 Task: Add Attachment from Google Drive to Card Card0000000231 in Board Board0000000058 in Workspace WS0000000020 in Trello. Add Cover Orange to Card Card0000000231 in Board Board0000000058 in Workspace WS0000000020 in Trello. Add "Add Label …" with "Title" Title0000000231 to Button Button0000000231 to Card Card0000000231 in Board Board0000000058 in Workspace WS0000000020 in Trello. Add Description DS0000000231 to Card Card0000000231 in Board Board0000000058 in Workspace WS0000000020 in Trello. Add Comment CM0000000231 to Card Card0000000231 in Board Board0000000058 in Workspace WS0000000020 in Trello
Action: Mouse moved to (669, 727)
Screenshot: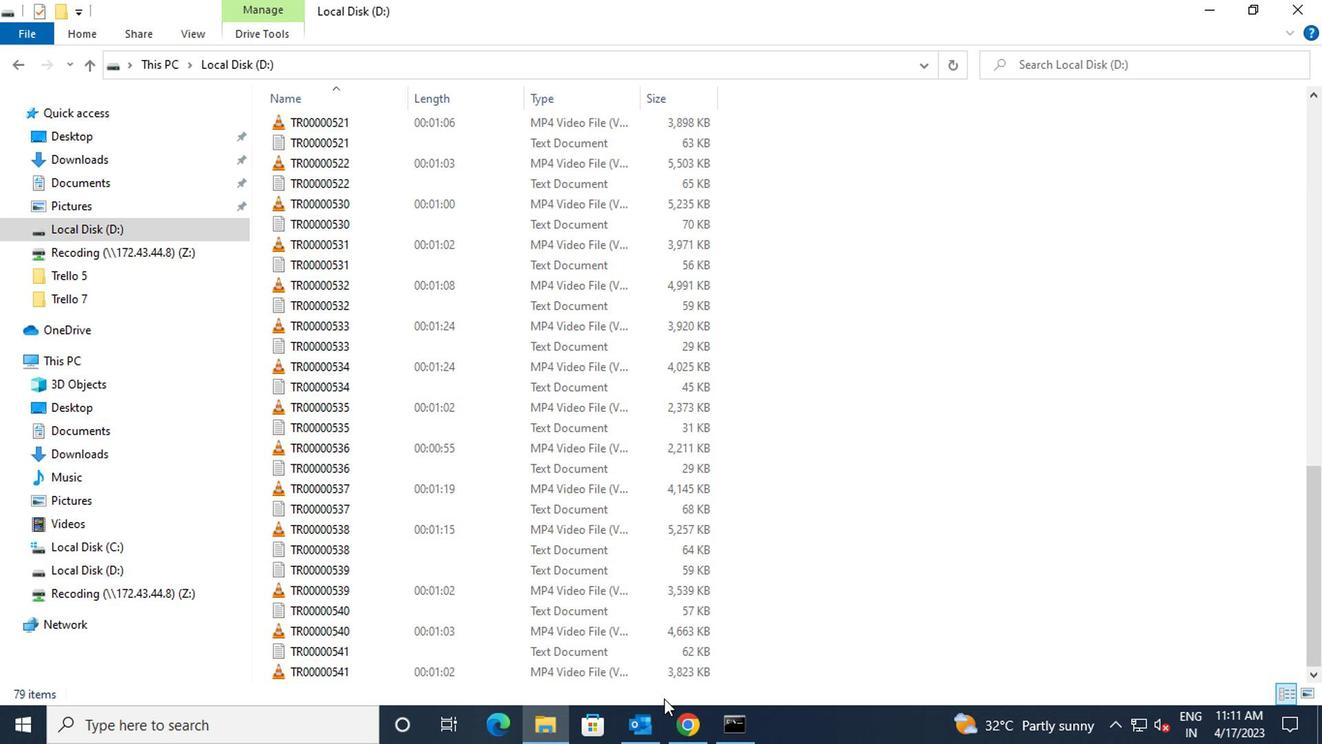 
Action: Mouse pressed left at (669, 727)
Screenshot: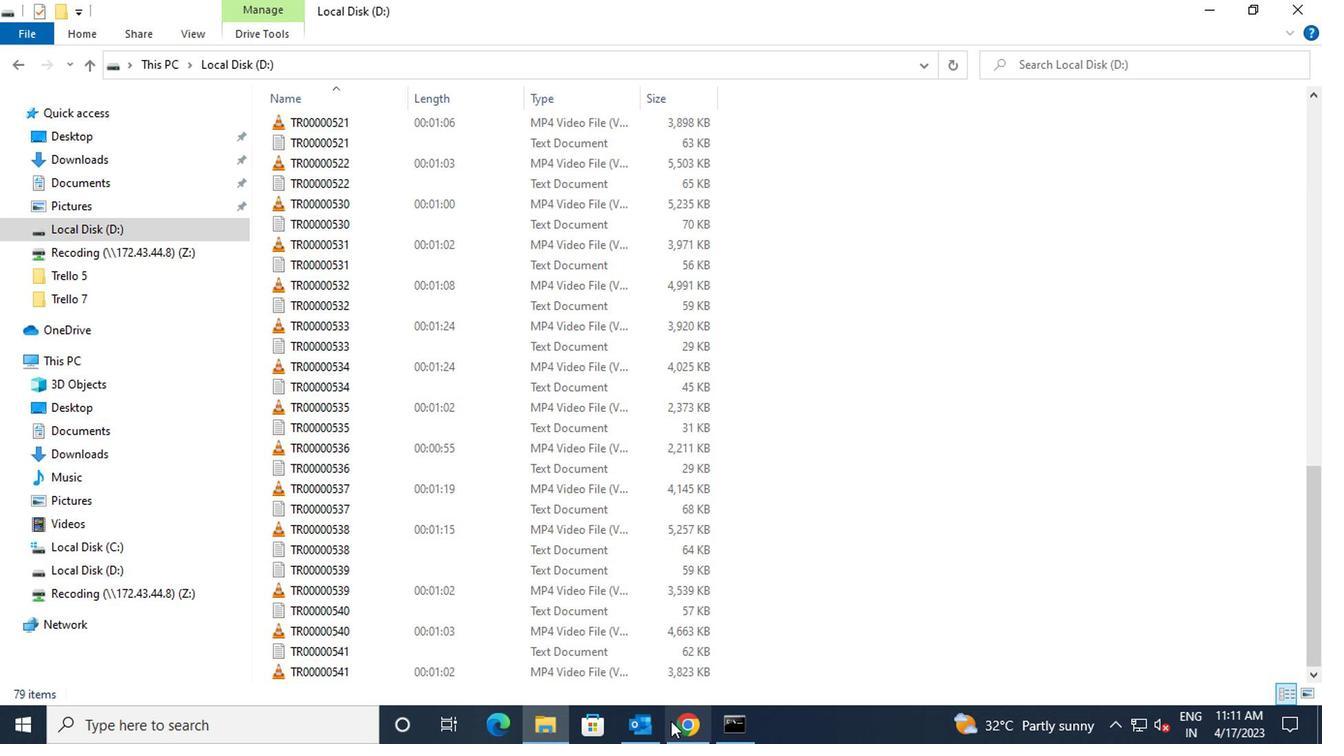 
Action: Mouse moved to (453, 429)
Screenshot: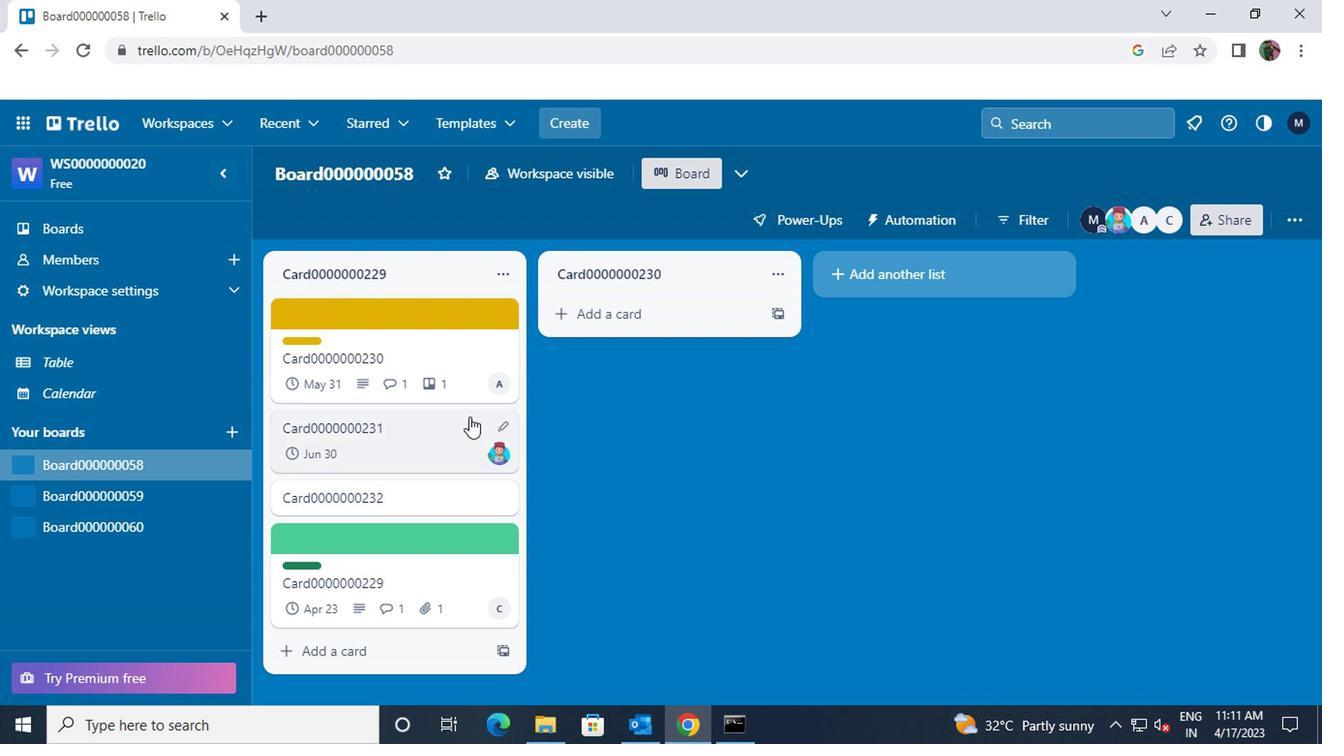 
Action: Mouse pressed left at (453, 429)
Screenshot: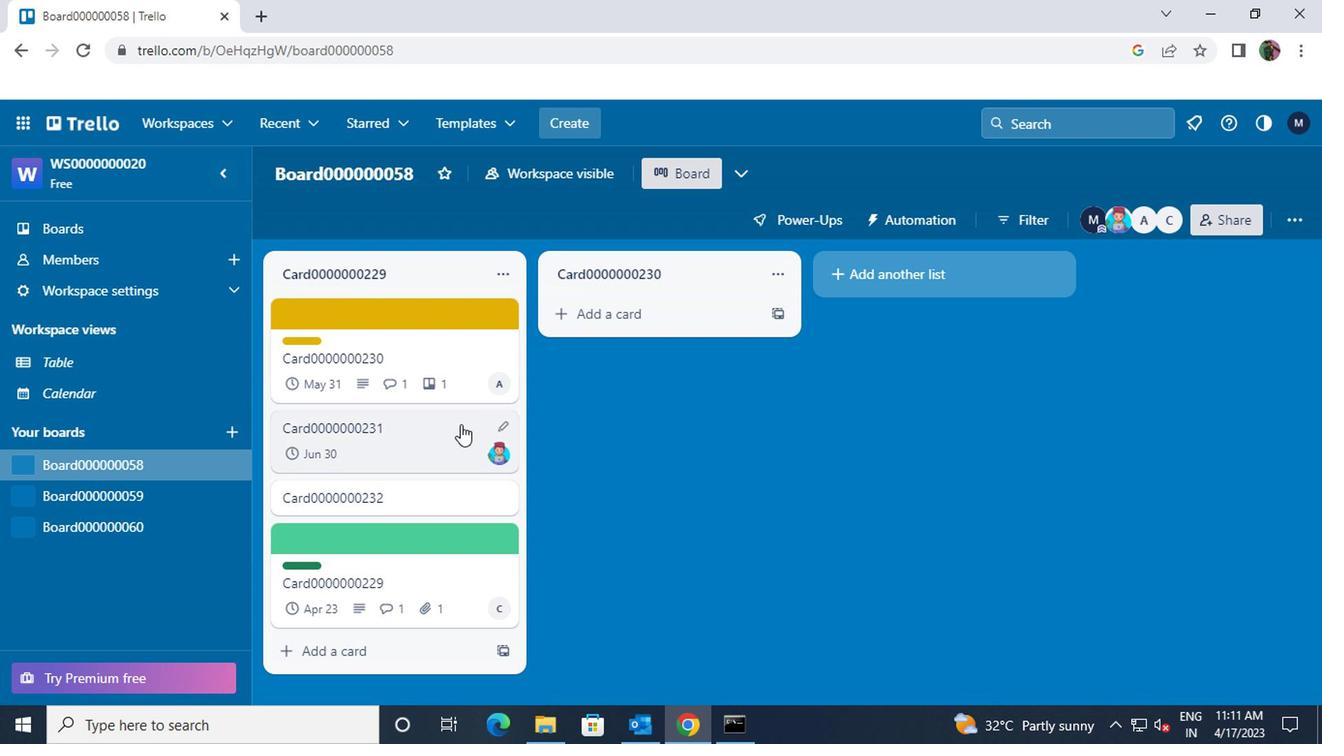 
Action: Mouse moved to (889, 432)
Screenshot: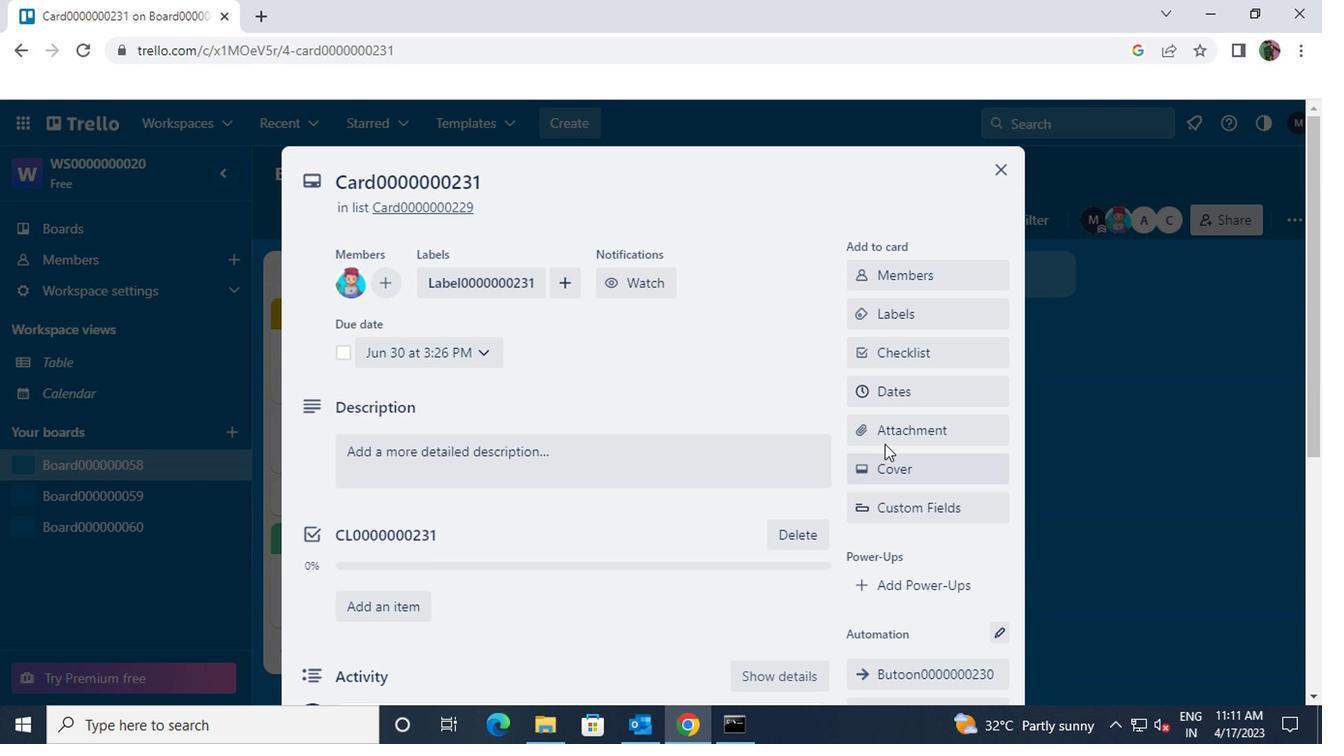 
Action: Mouse pressed left at (889, 432)
Screenshot: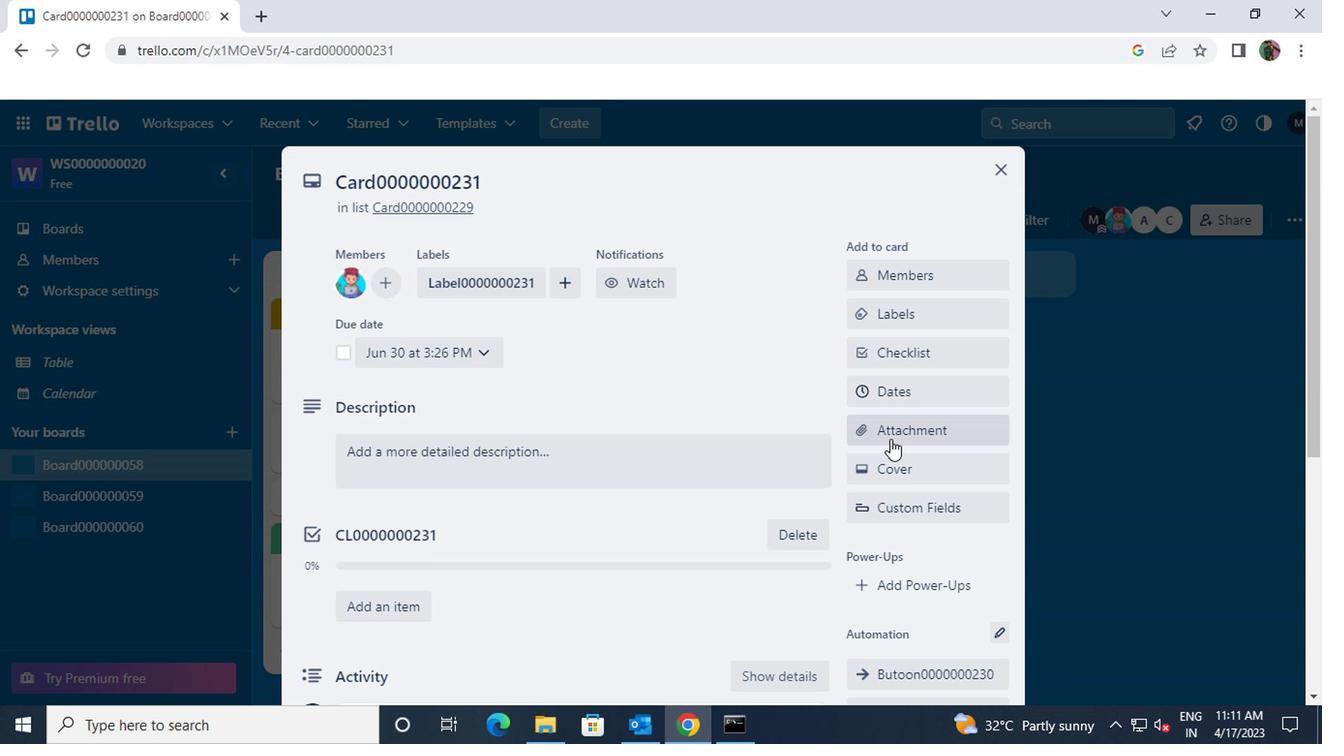 
Action: Mouse moved to (886, 270)
Screenshot: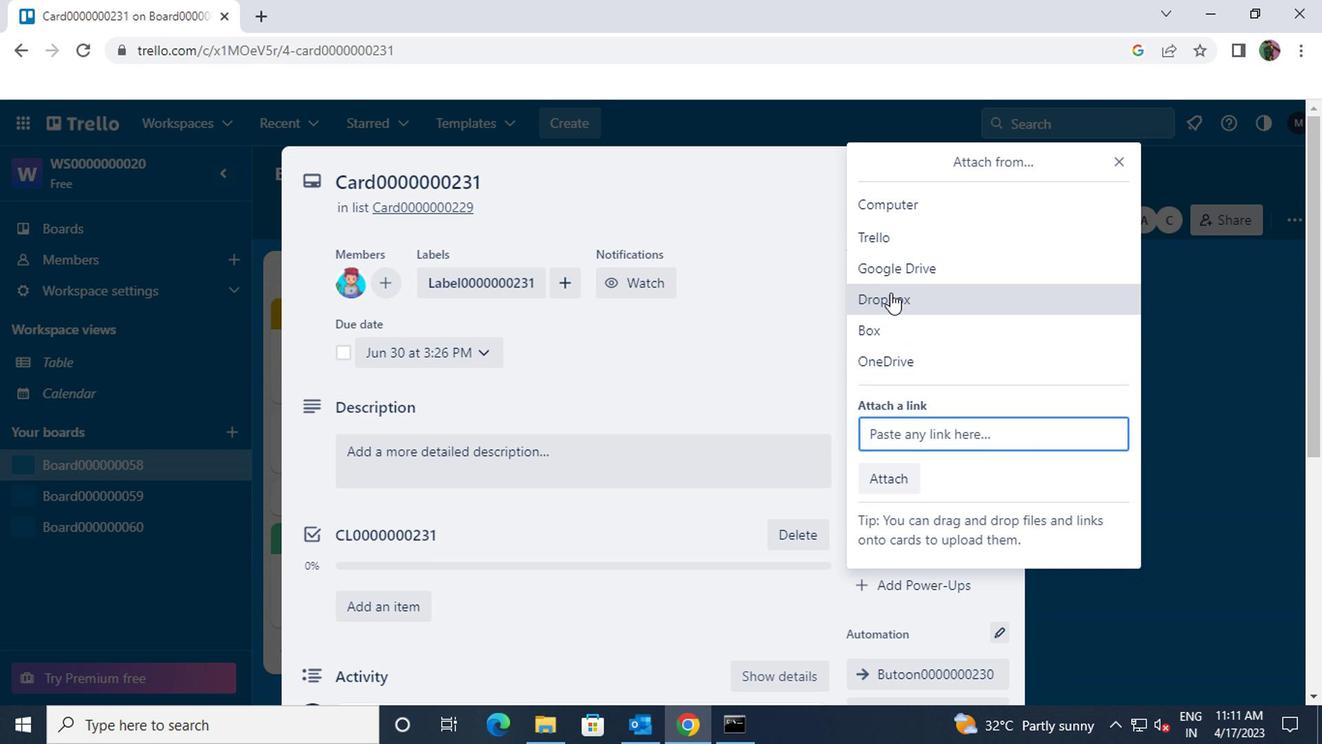 
Action: Mouse pressed left at (886, 270)
Screenshot: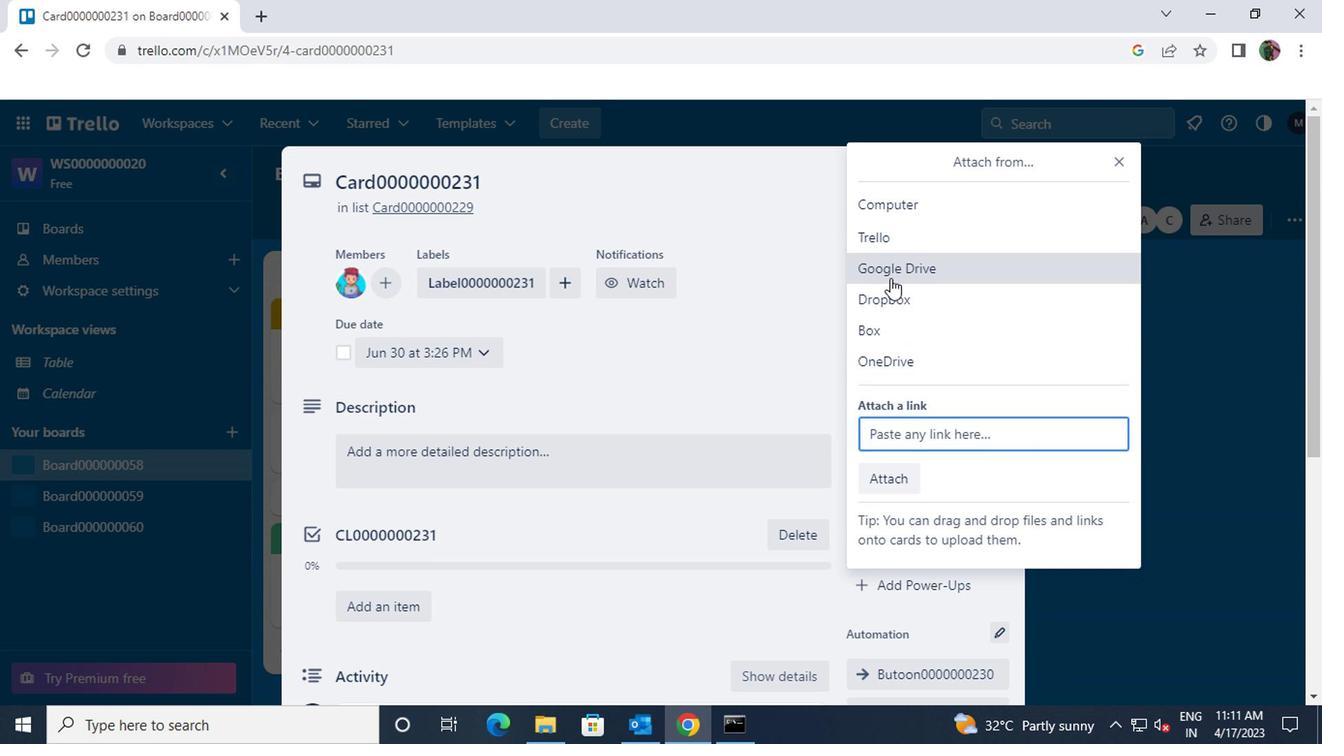 
Action: Mouse moved to (919, 554)
Screenshot: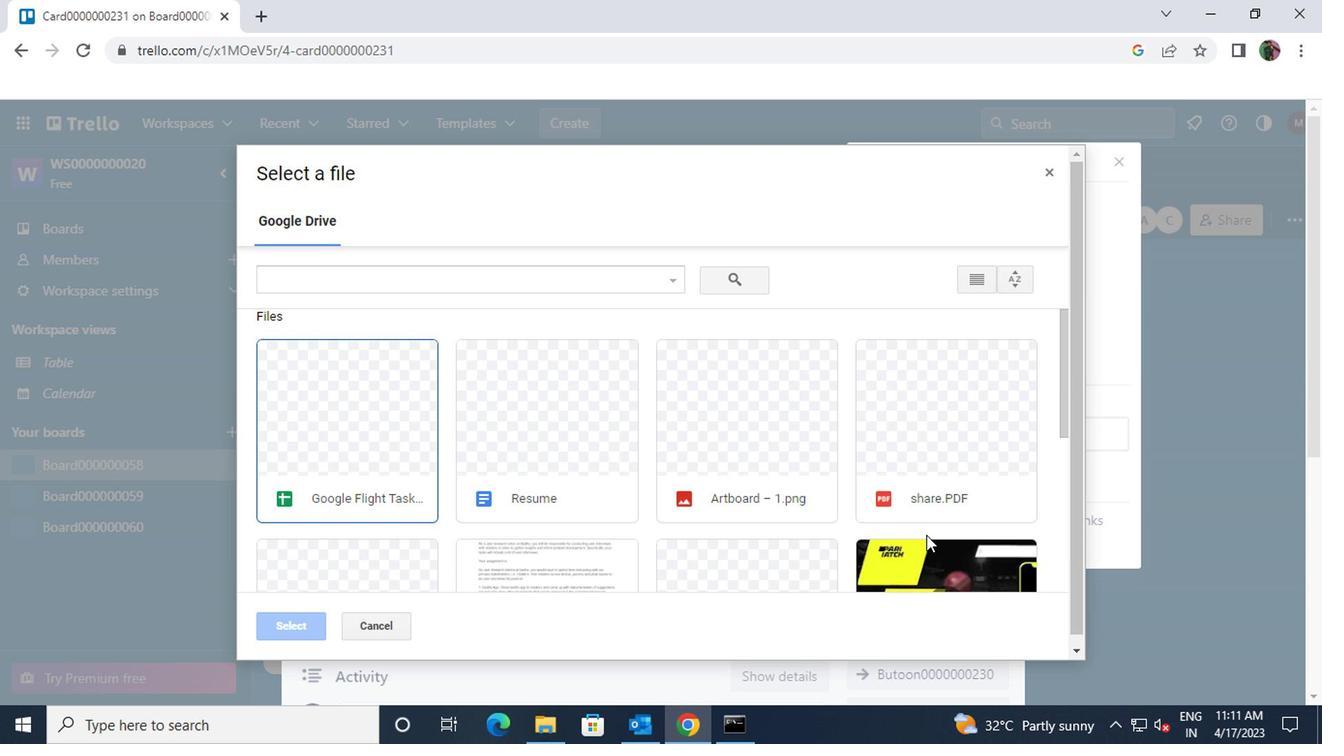 
Action: Mouse pressed left at (919, 554)
Screenshot: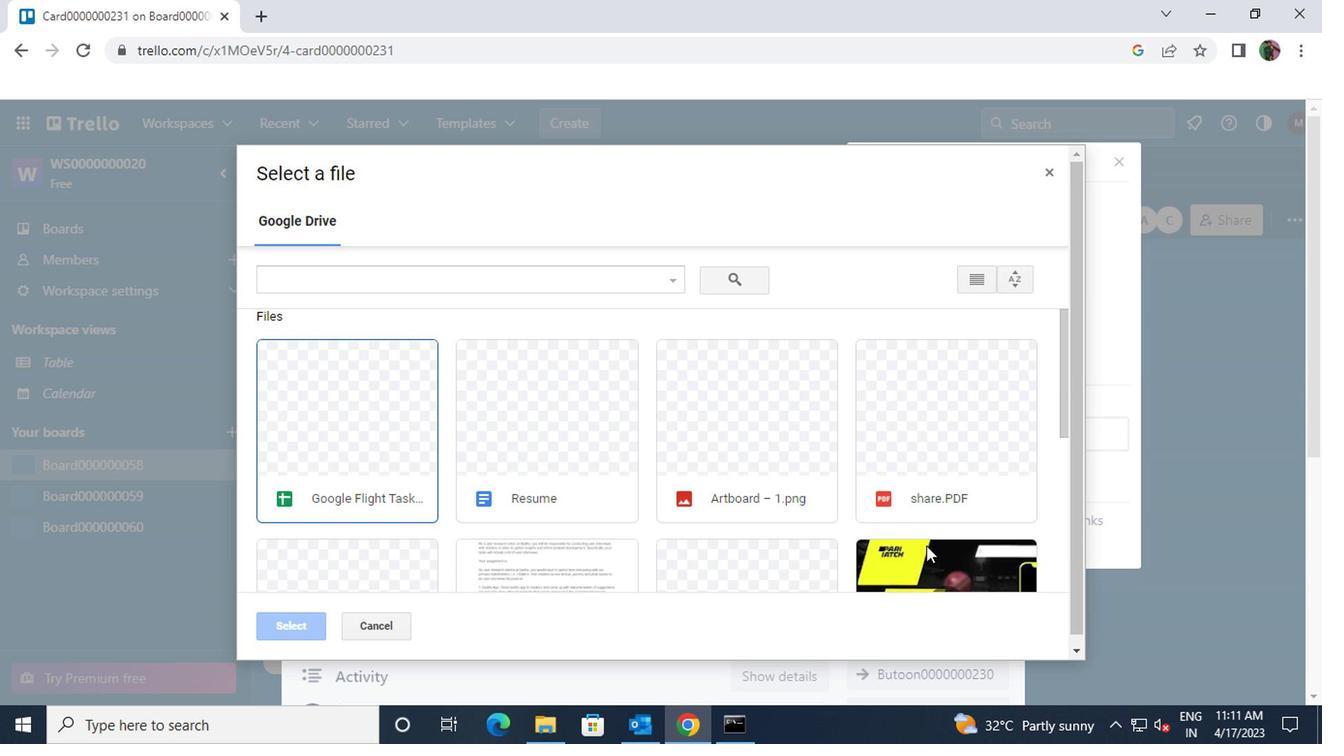
Action: Mouse moved to (292, 618)
Screenshot: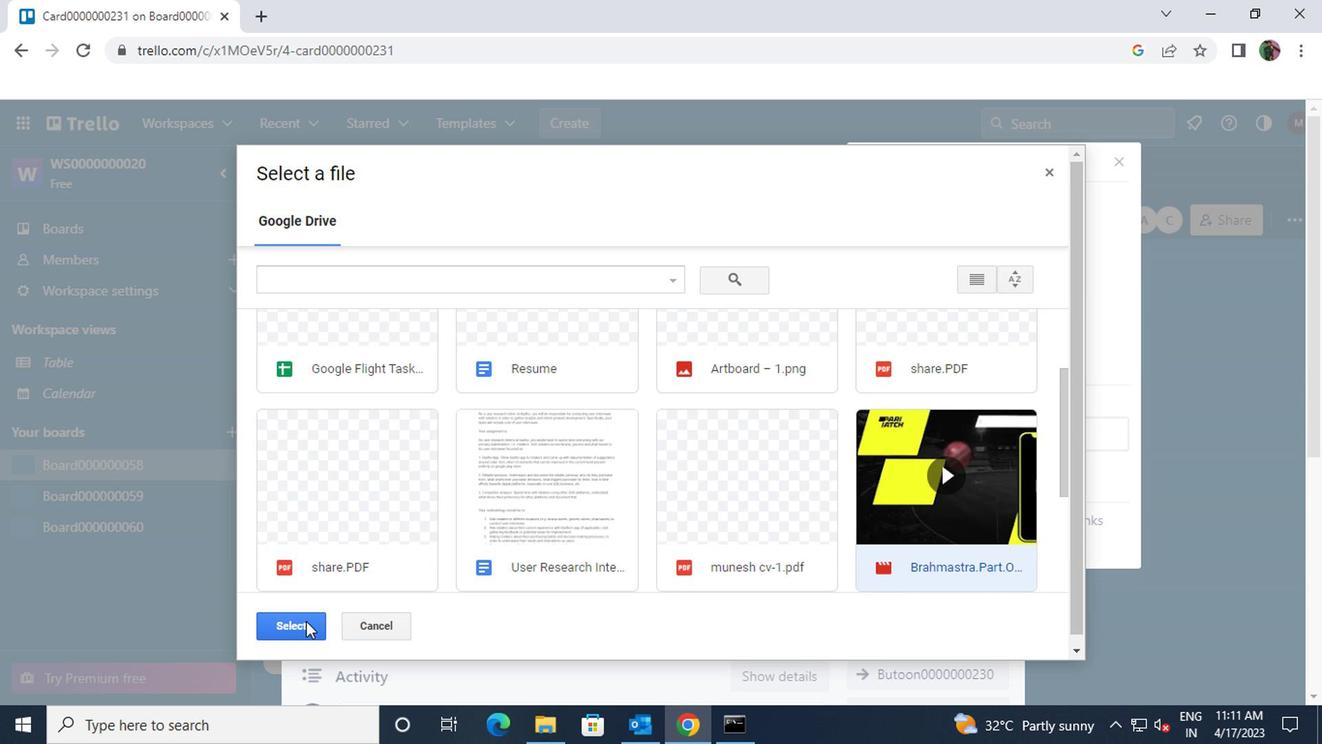 
Action: Mouse pressed left at (292, 618)
Screenshot: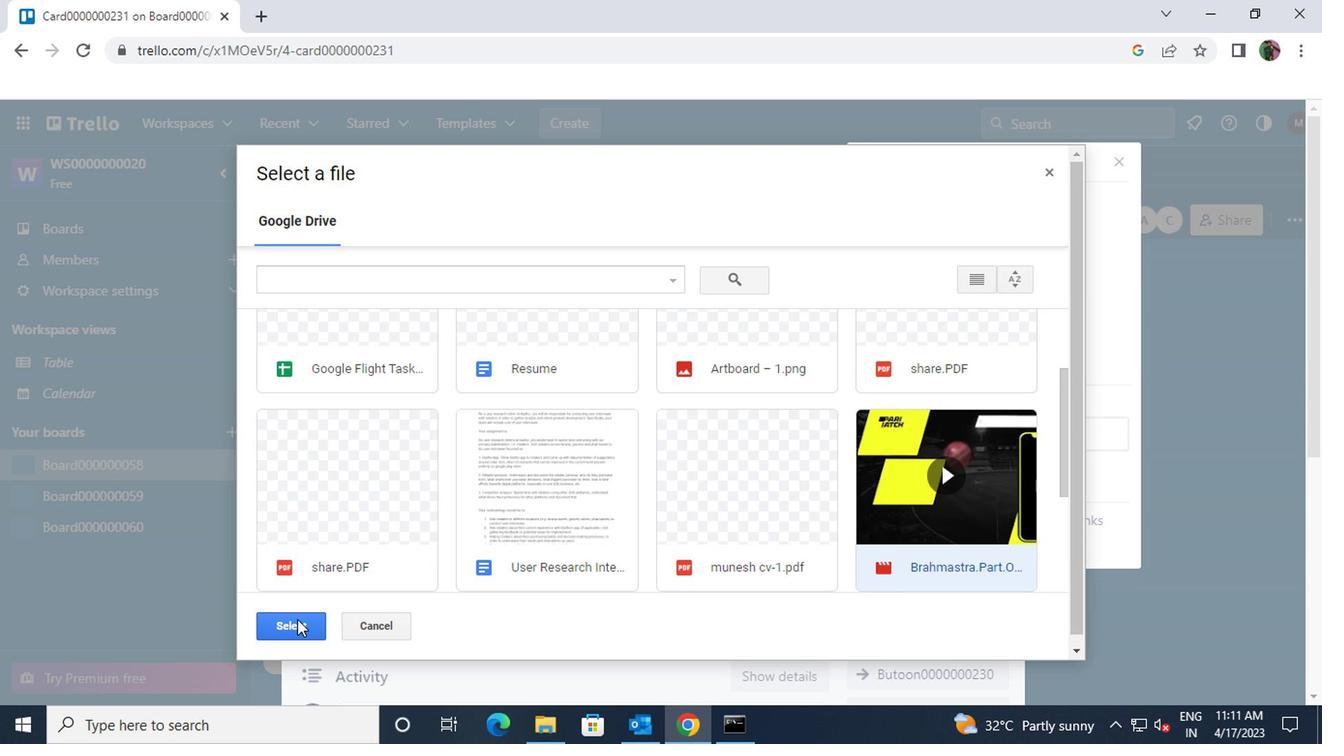 
Action: Mouse moved to (899, 464)
Screenshot: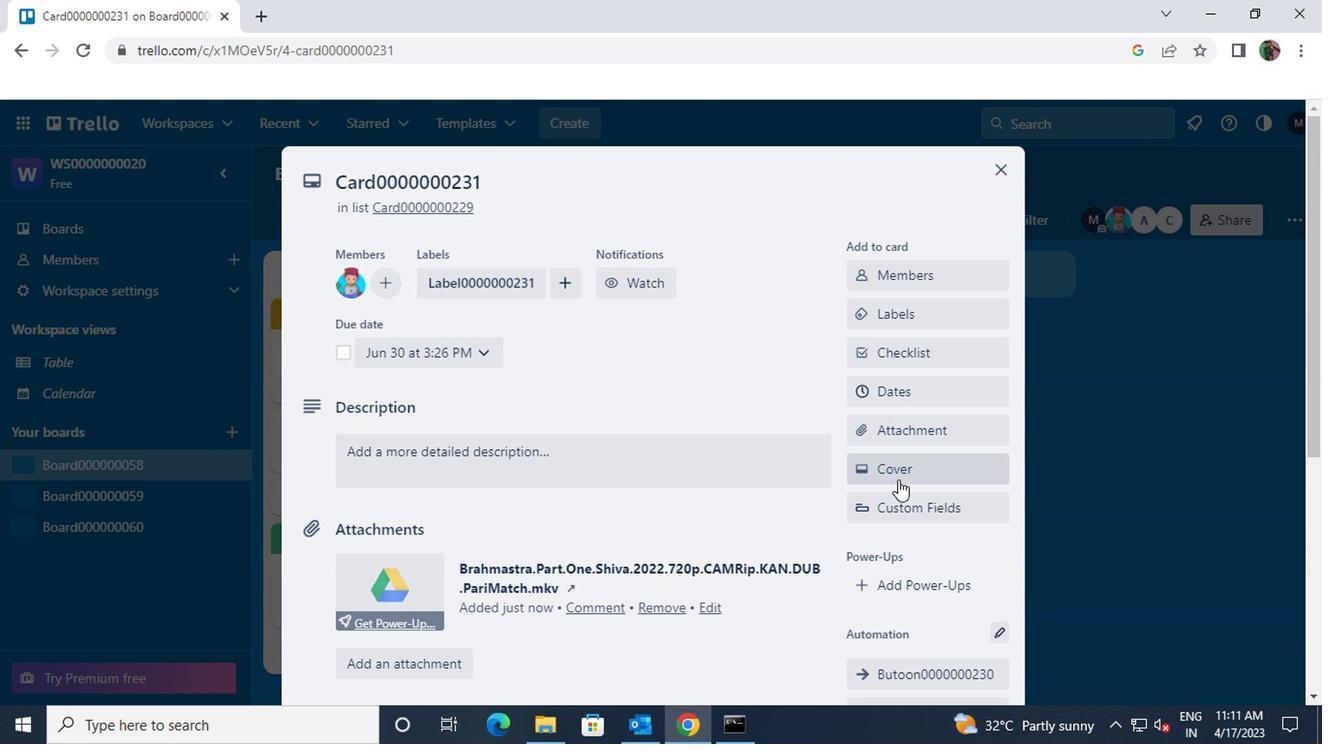 
Action: Mouse pressed left at (899, 464)
Screenshot: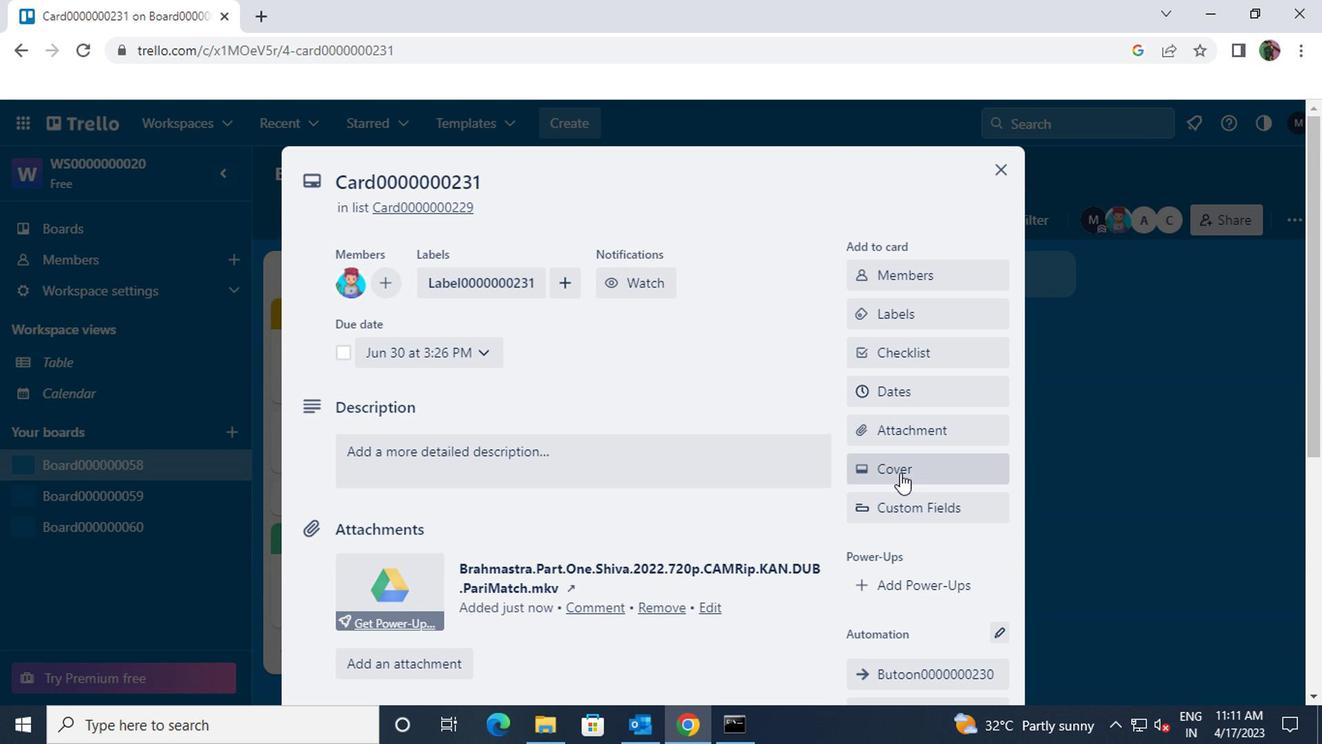 
Action: Mouse moved to (983, 334)
Screenshot: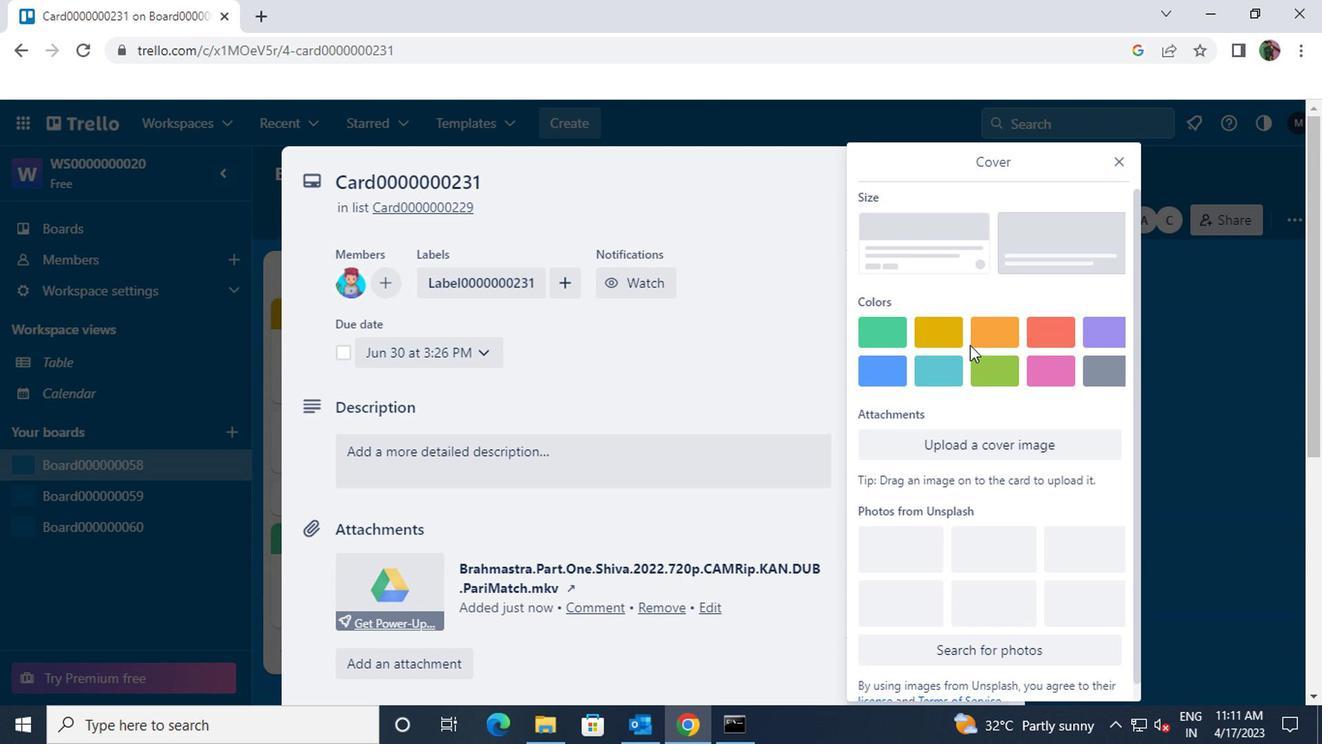 
Action: Mouse pressed left at (983, 334)
Screenshot: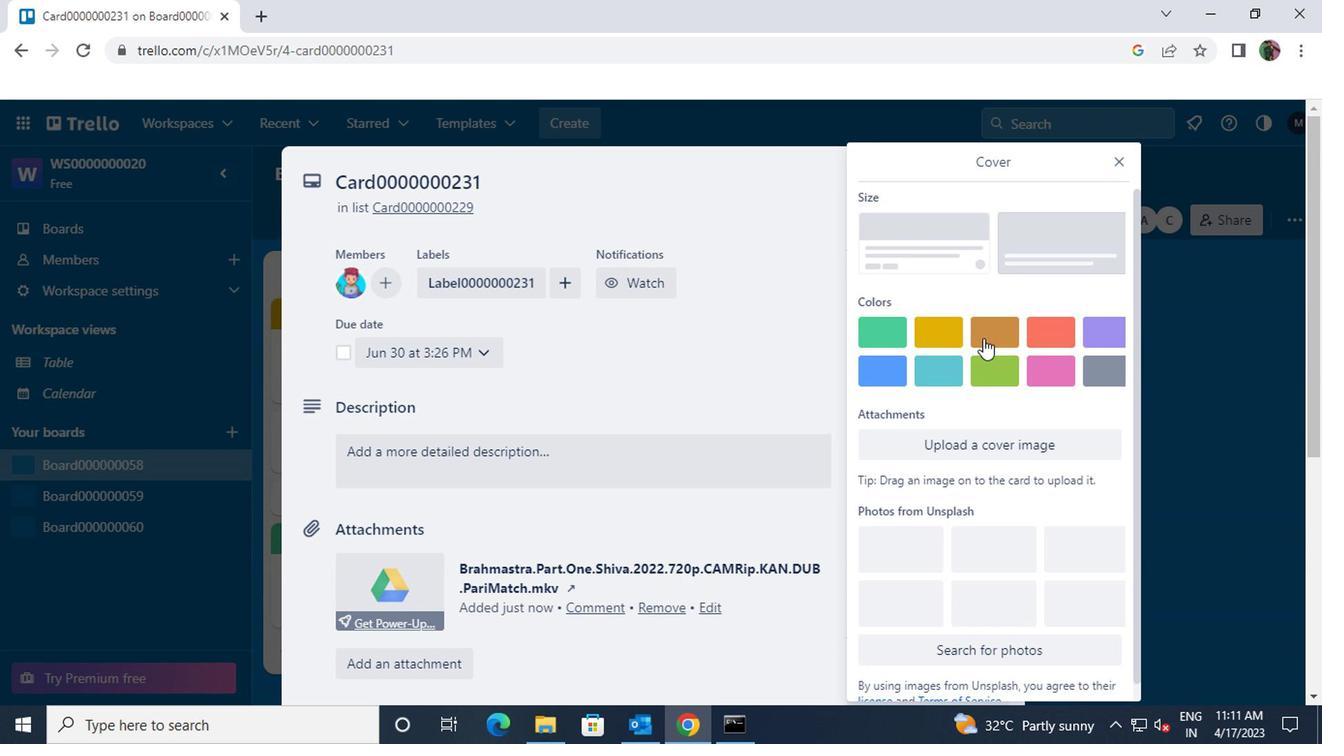 
Action: Mouse moved to (1112, 167)
Screenshot: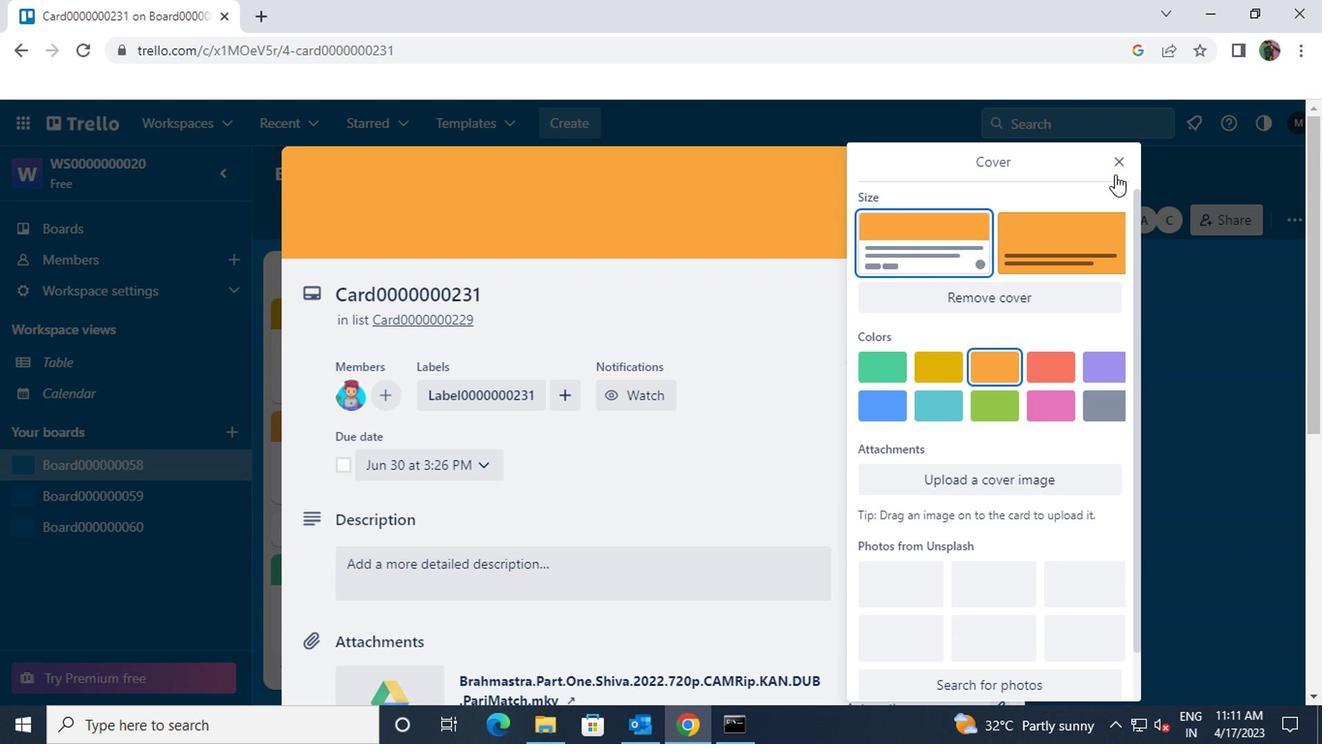 
Action: Mouse pressed left at (1112, 167)
Screenshot: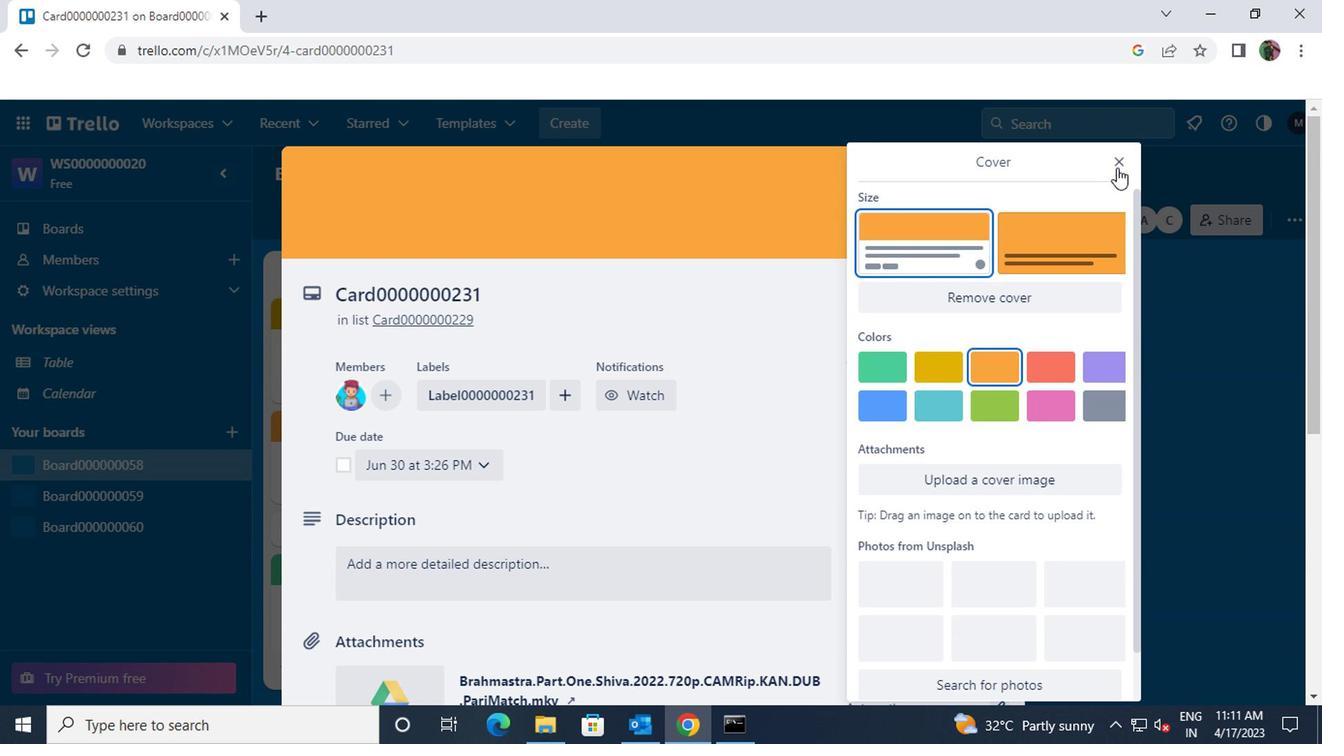 
Action: Mouse moved to (928, 423)
Screenshot: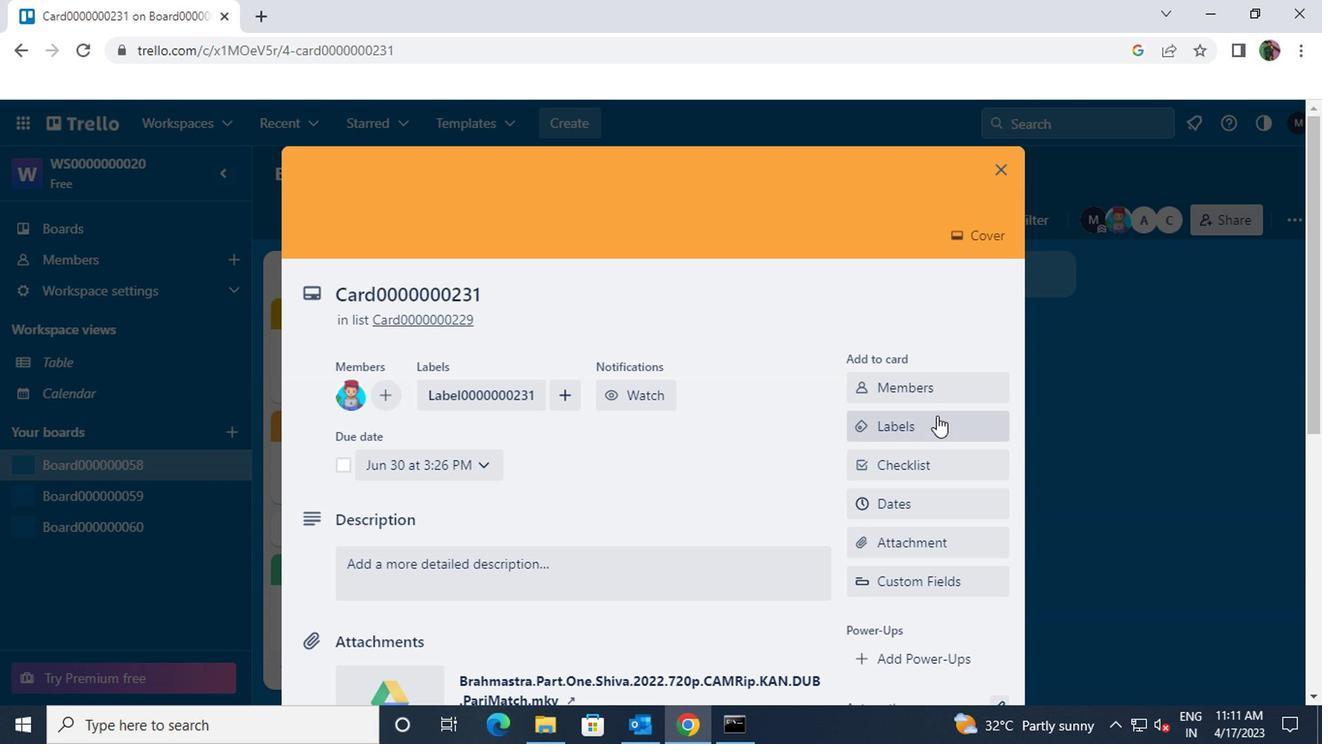 
Action: Mouse pressed left at (928, 423)
Screenshot: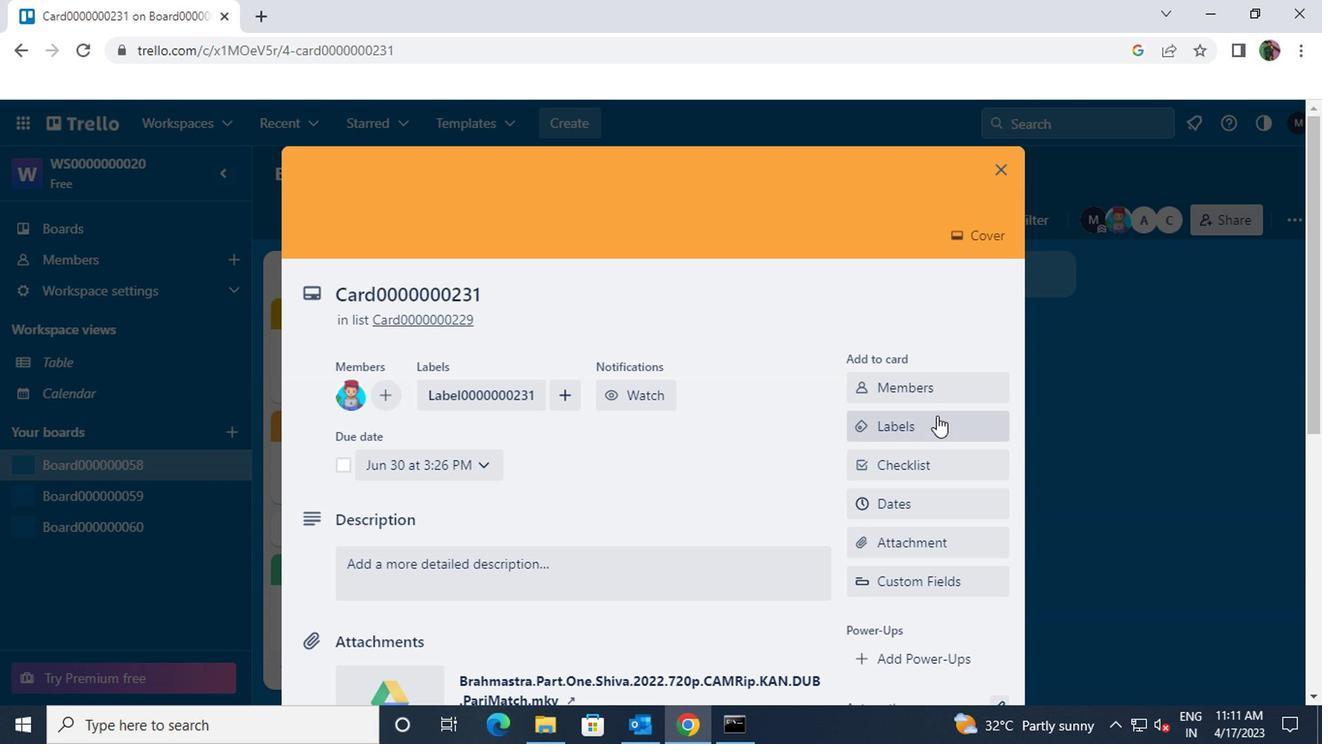 
Action: Mouse moved to (928, 429)
Screenshot: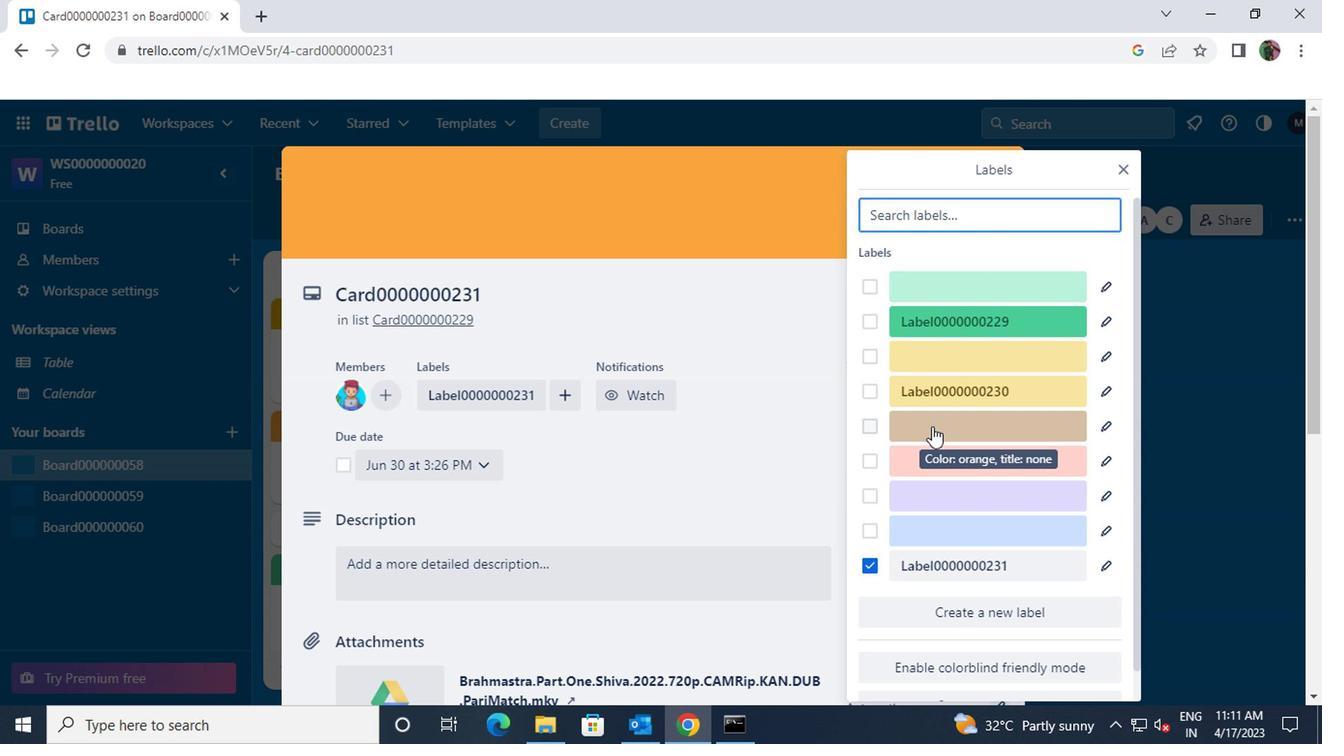 
Action: Mouse scrolled (928, 428) with delta (0, -1)
Screenshot: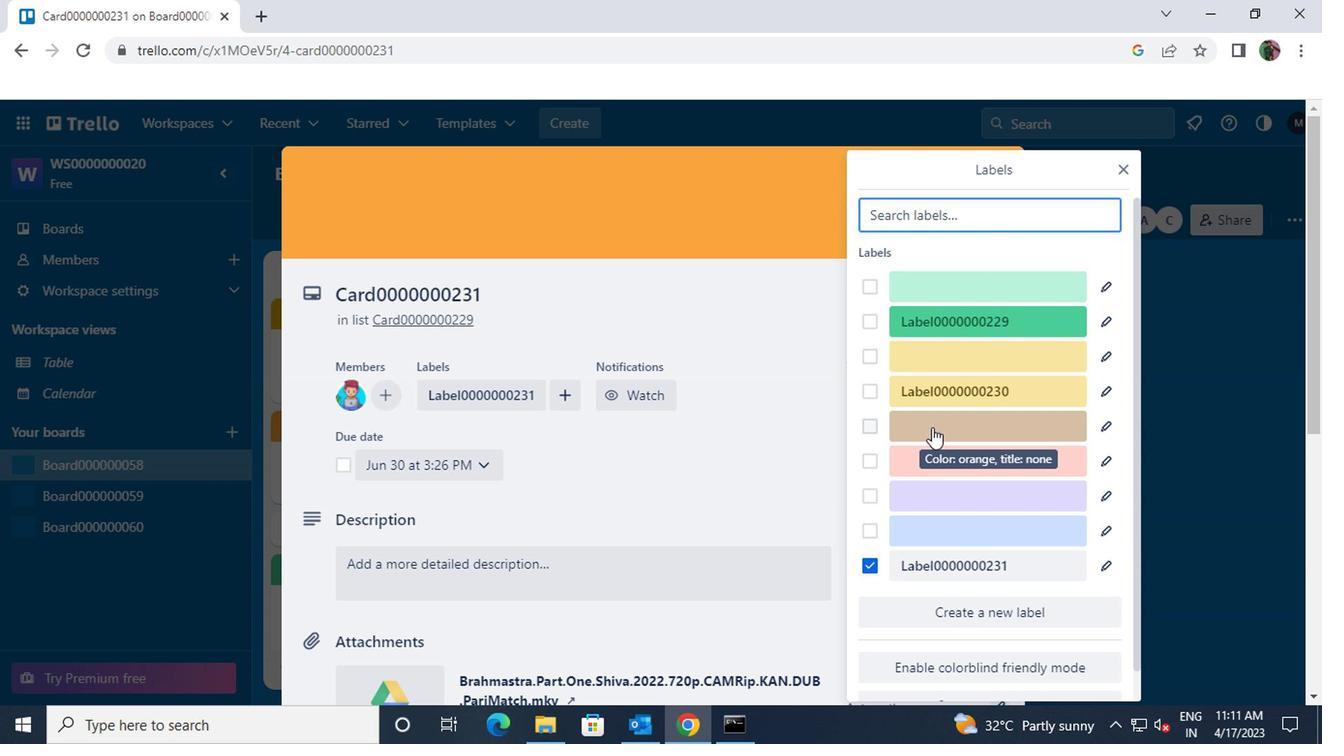
Action: Mouse moved to (950, 578)
Screenshot: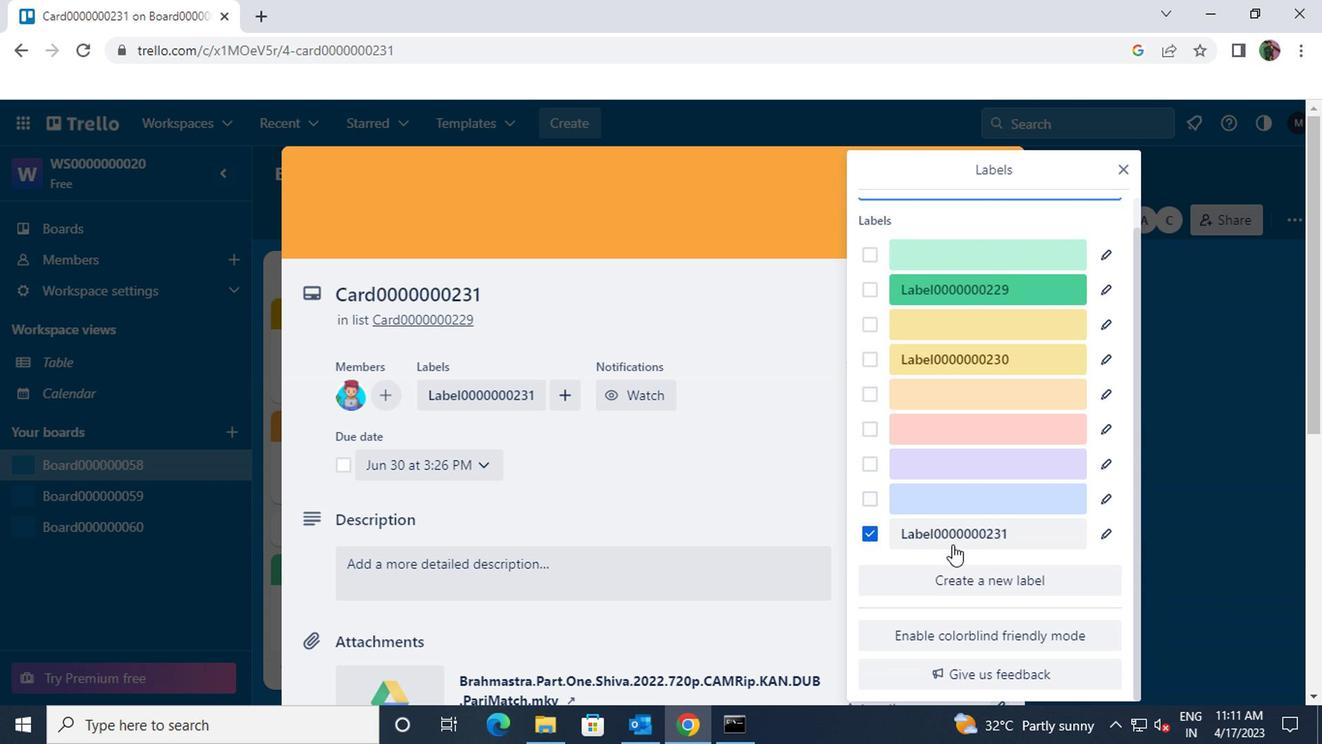 
Action: Mouse pressed left at (950, 578)
Screenshot: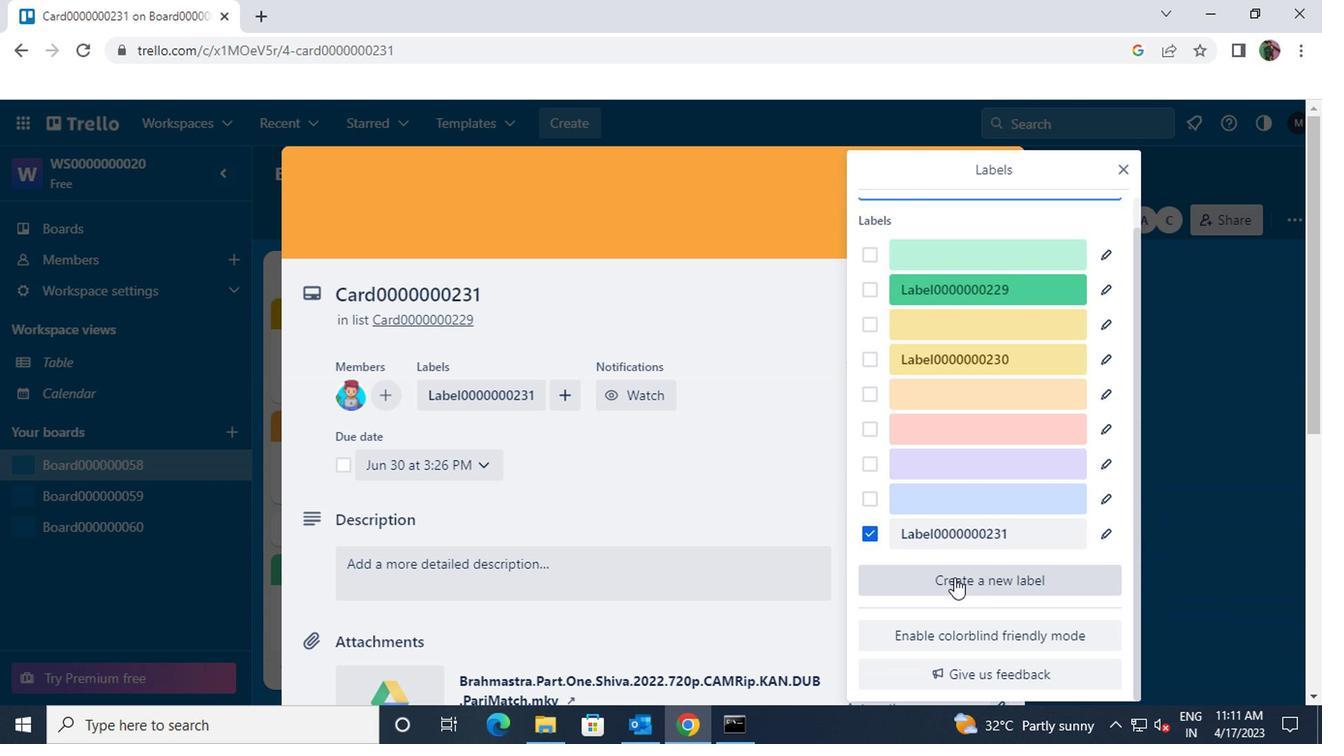 
Action: Mouse moved to (923, 321)
Screenshot: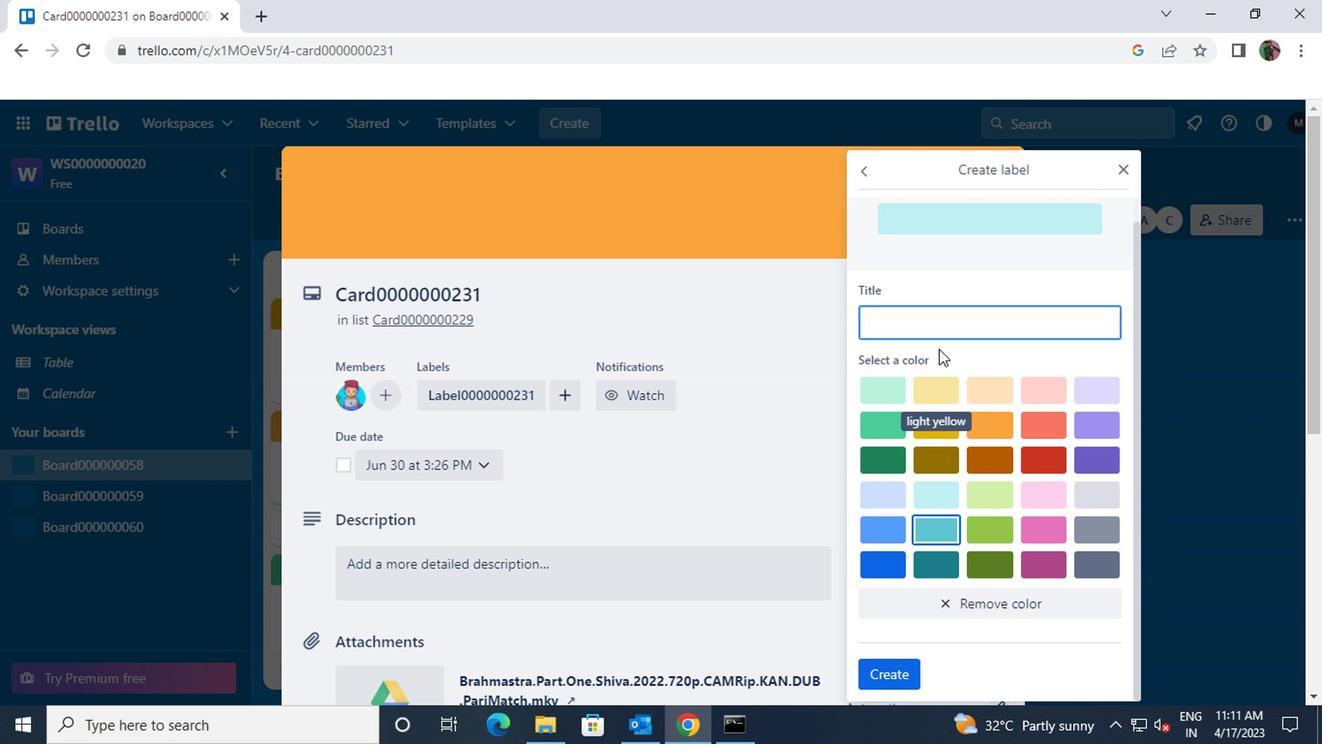 
Action: Mouse pressed left at (923, 321)
Screenshot: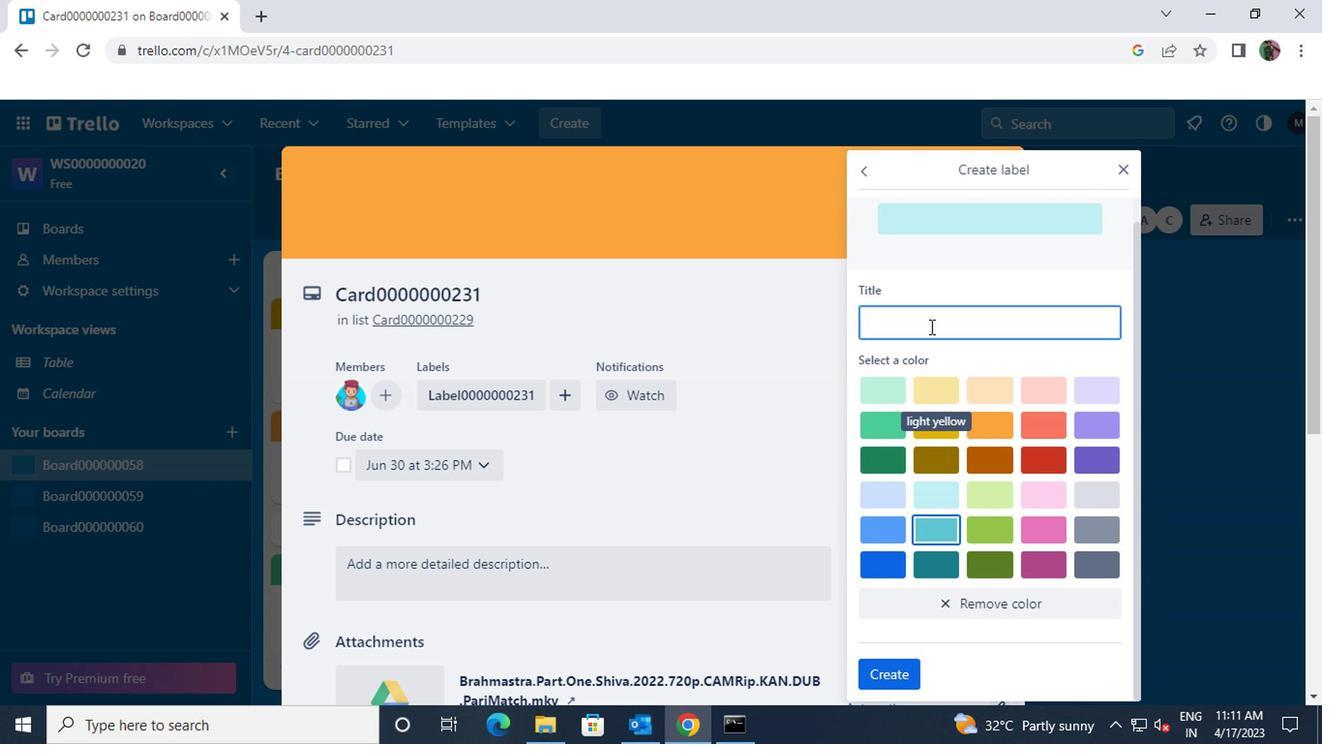 
Action: Mouse moved to (916, 301)
Screenshot: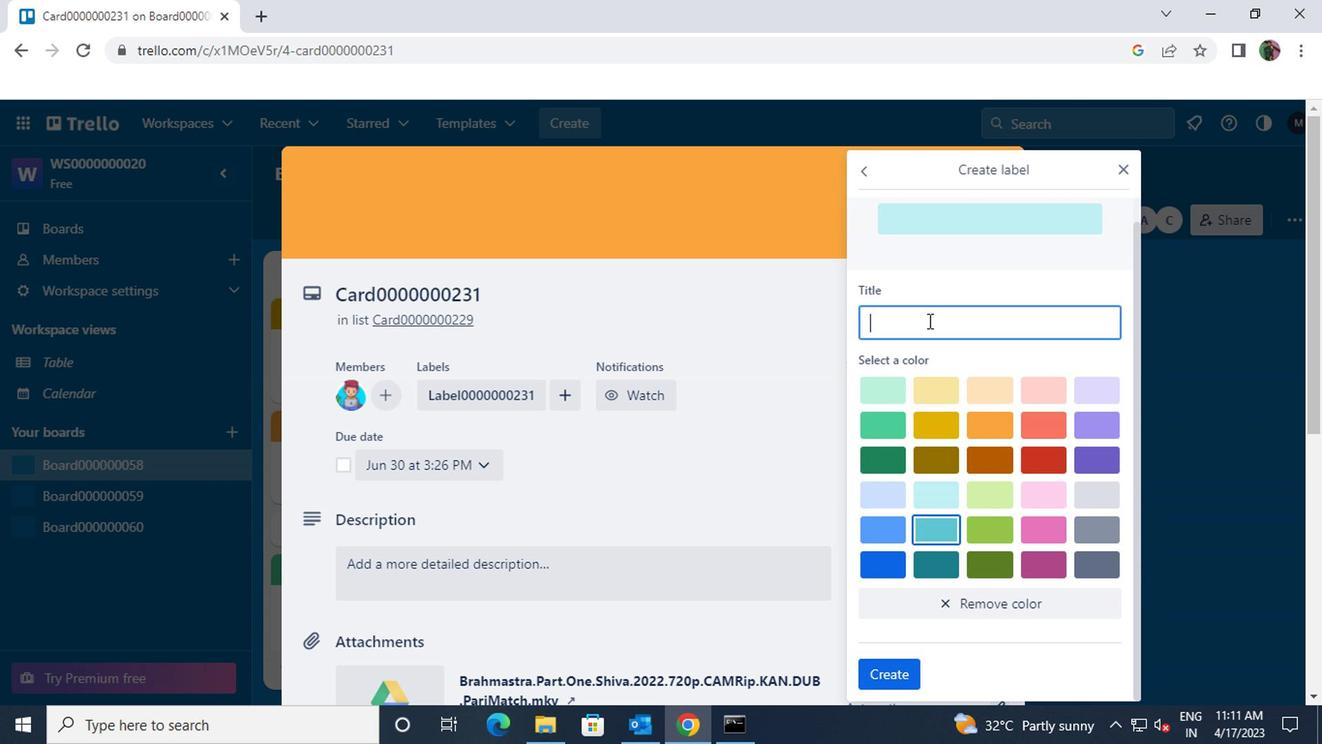 
Action: Key pressed <Key.shift>LABEL0000000231
Screenshot: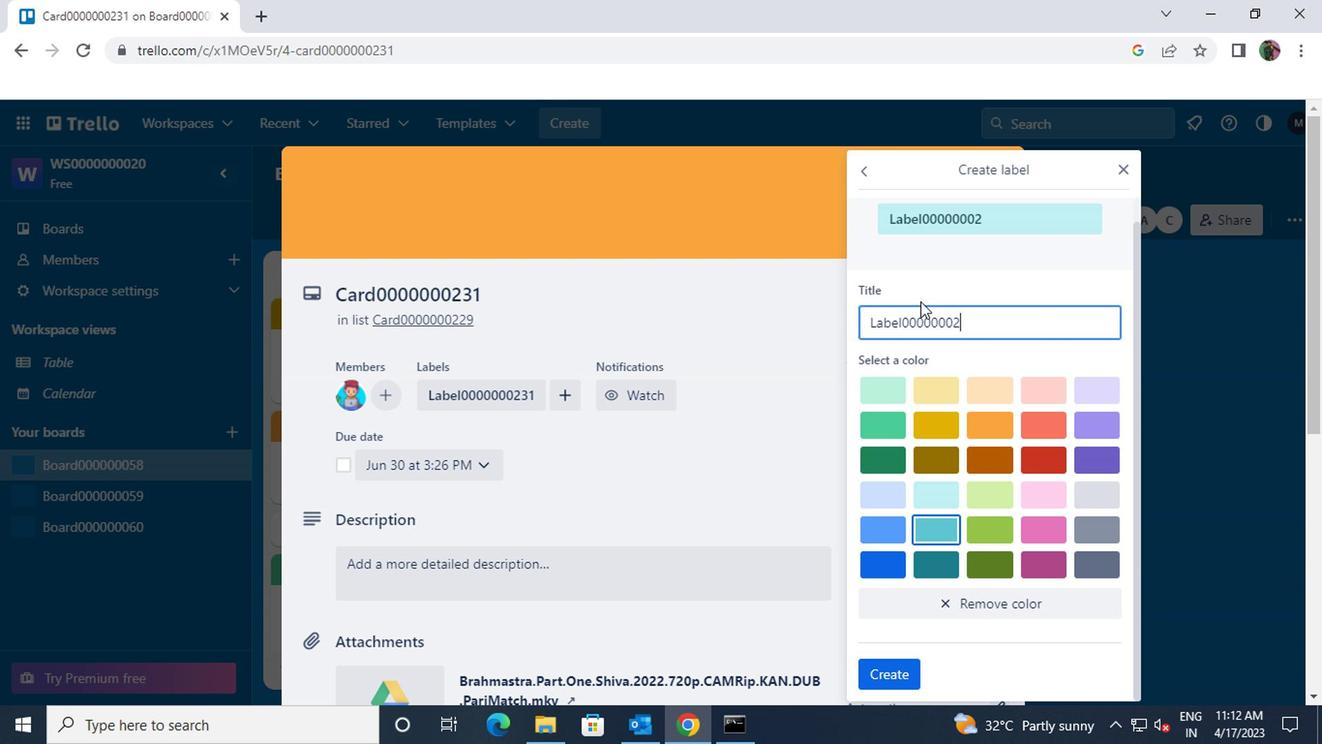
Action: Mouse scrolled (916, 301) with delta (0, 0)
Screenshot: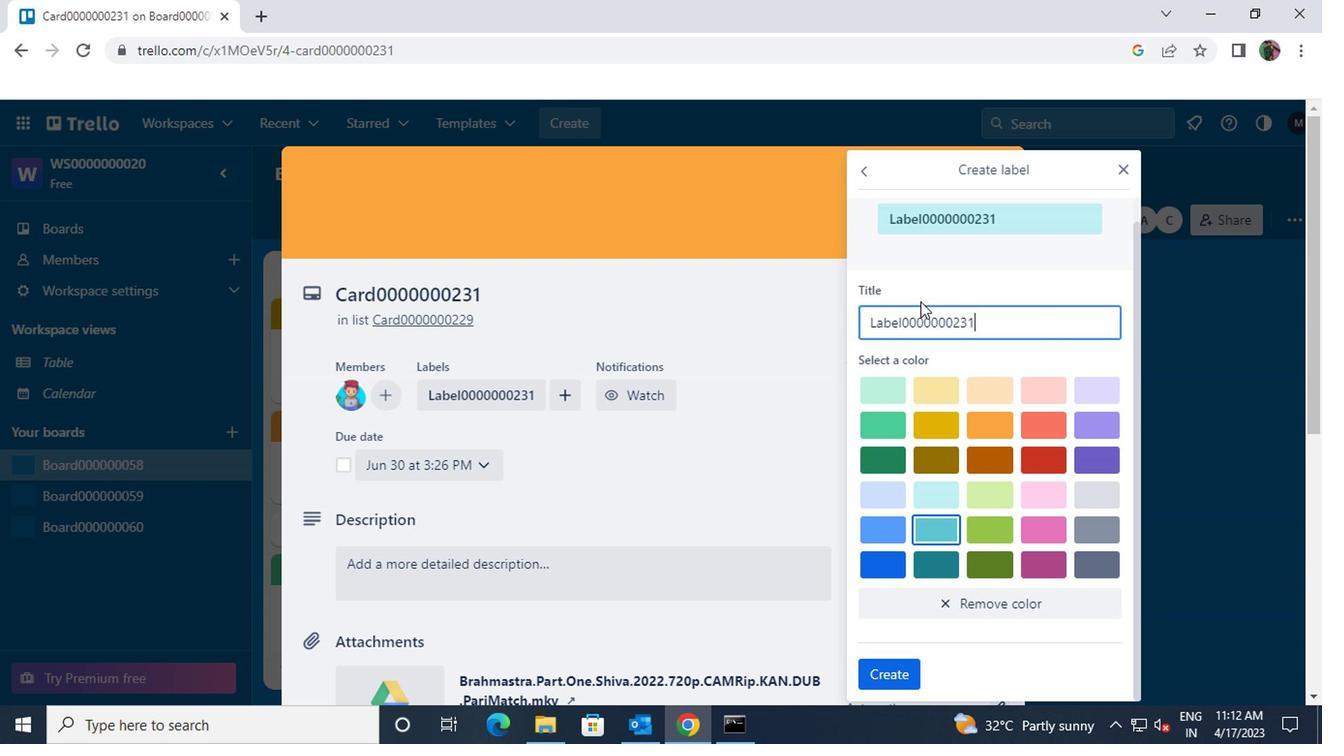 
Action: Mouse moved to (935, 604)
Screenshot: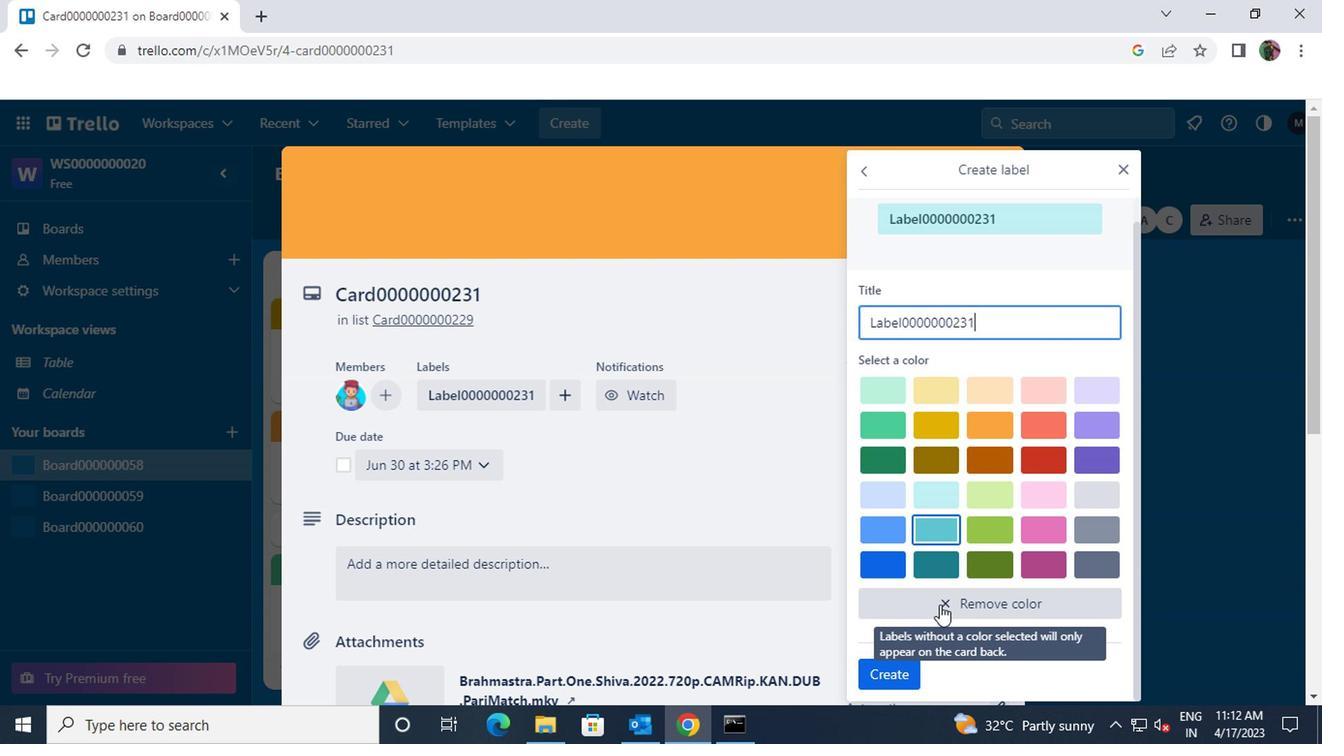 
Action: Mouse pressed left at (935, 604)
Screenshot: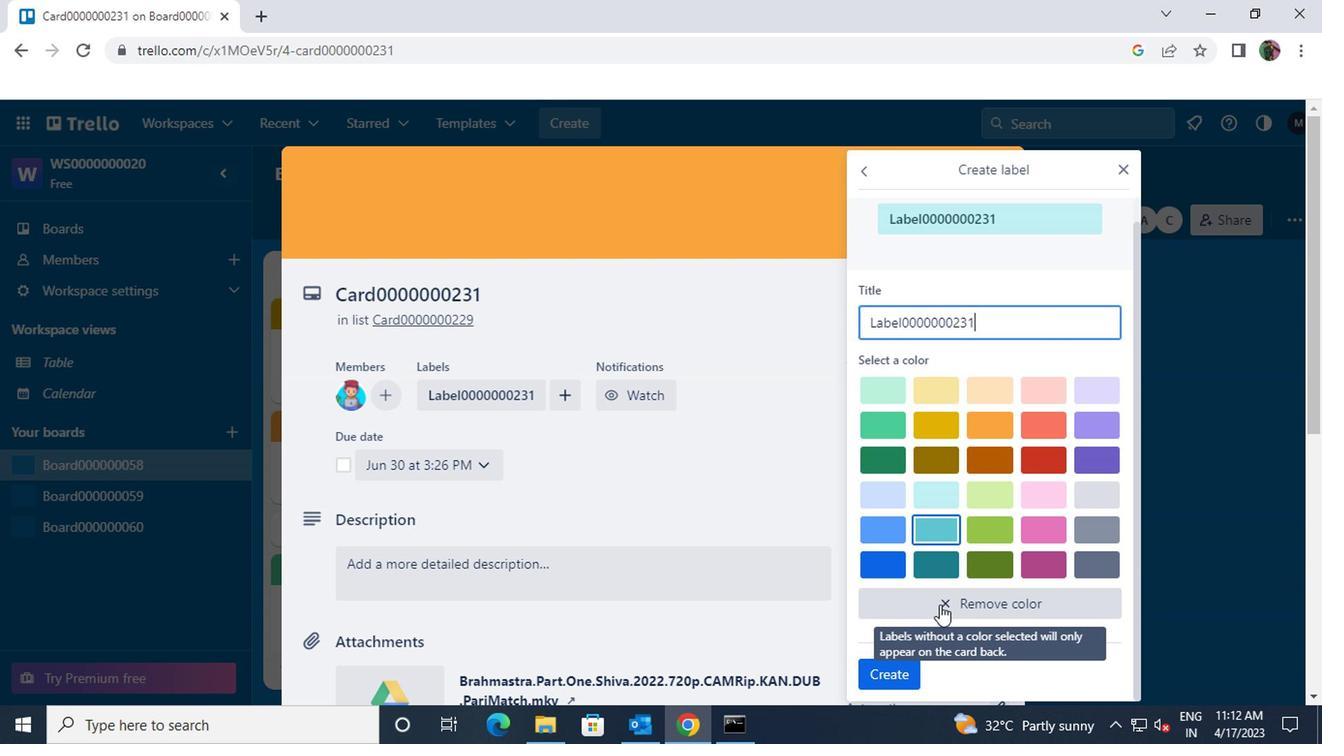 
Action: Mouse moved to (901, 679)
Screenshot: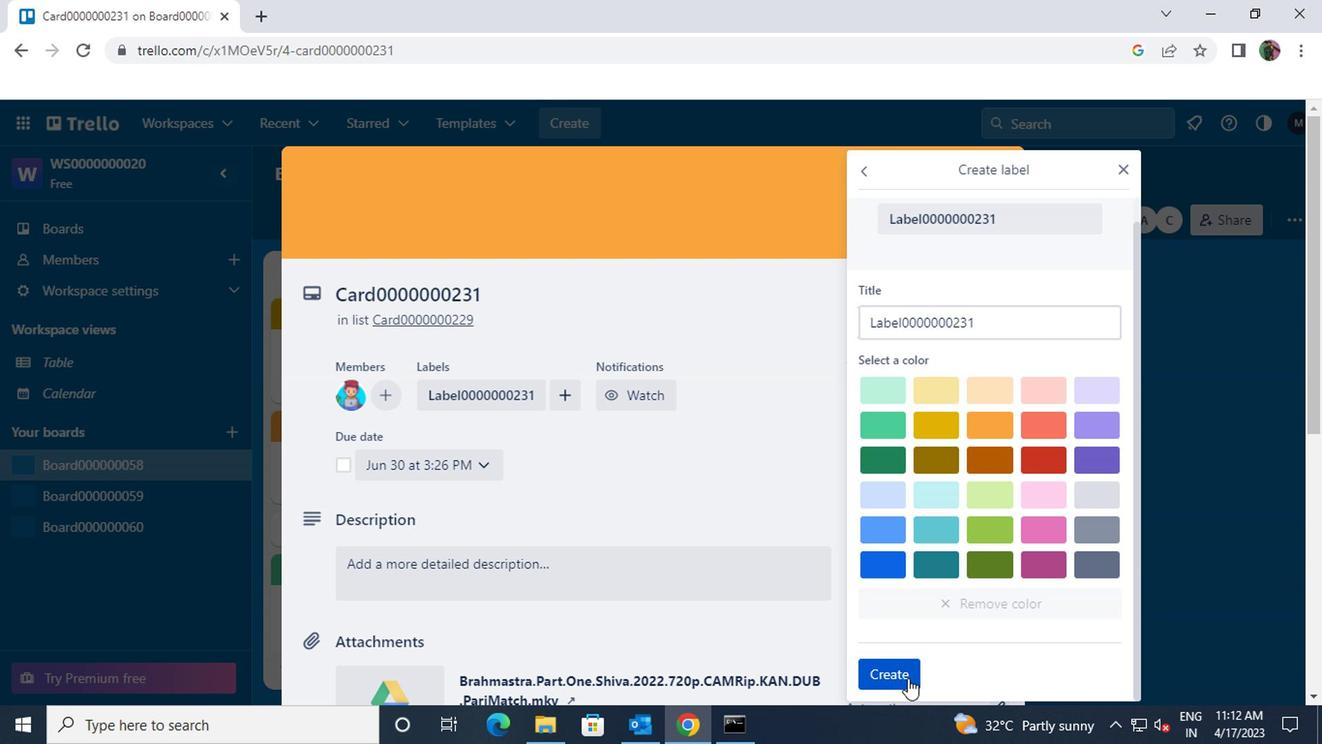 
Action: Mouse pressed left at (901, 679)
Screenshot: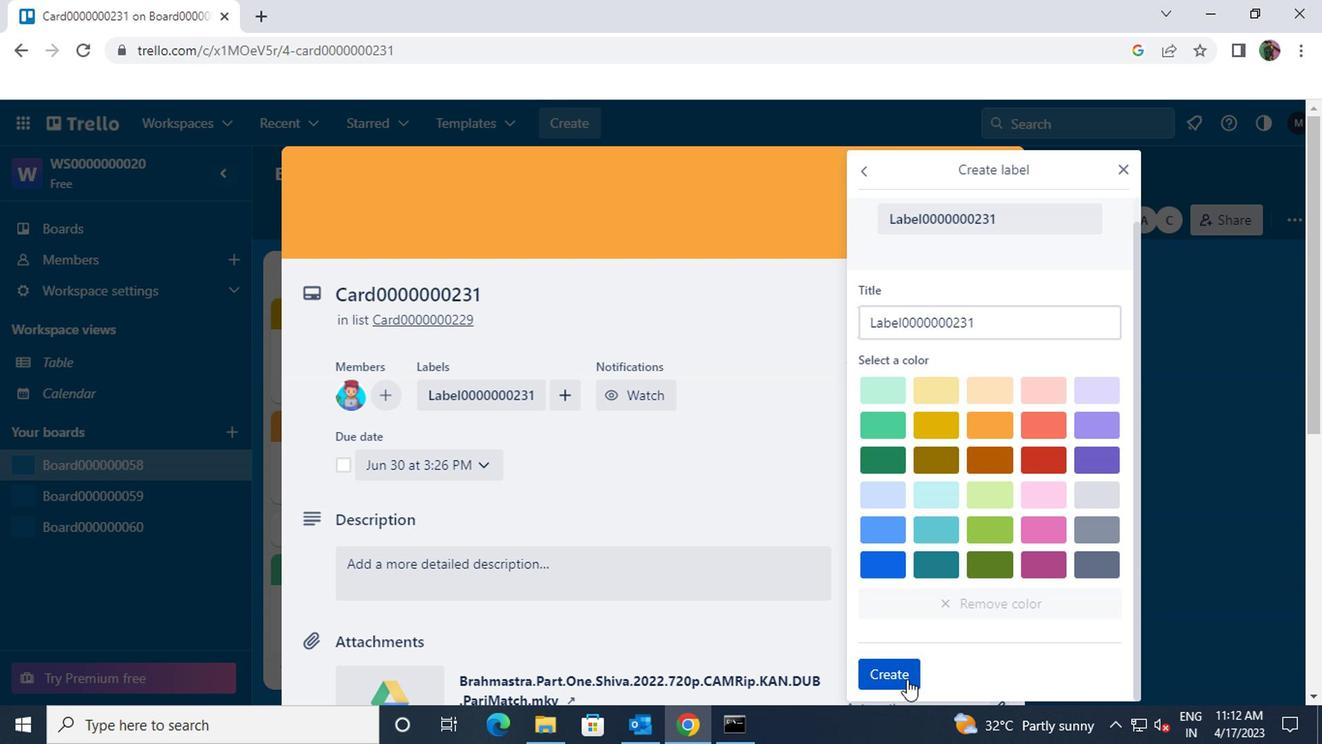 
Action: Mouse moved to (1116, 166)
Screenshot: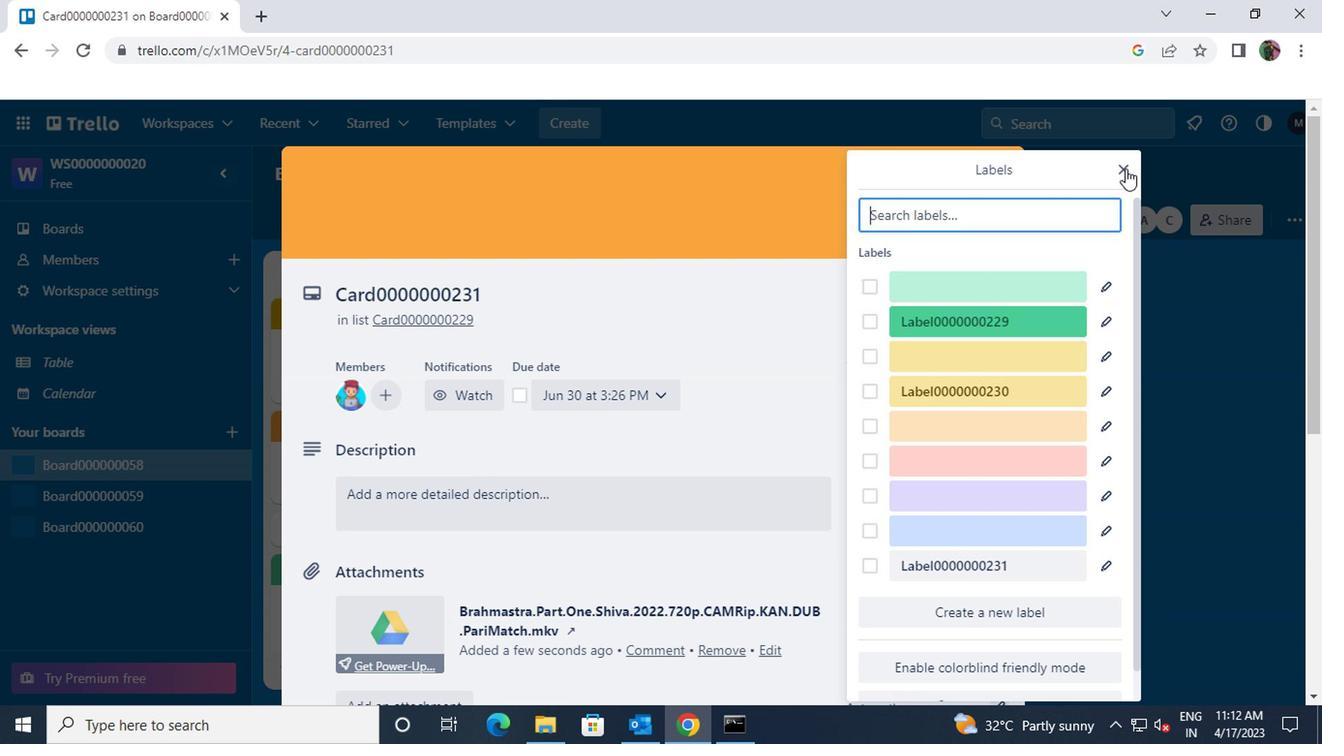 
Action: Mouse pressed left at (1116, 166)
Screenshot: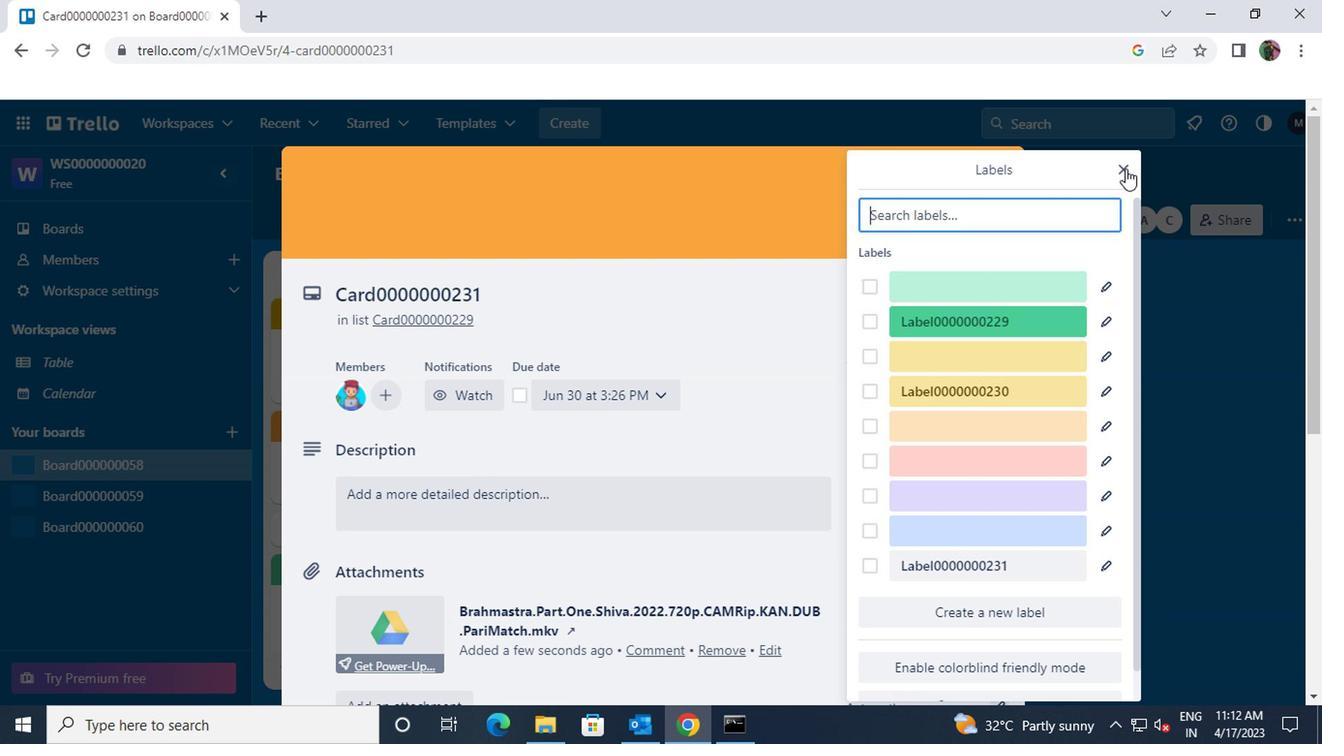 
Action: Mouse moved to (782, 507)
Screenshot: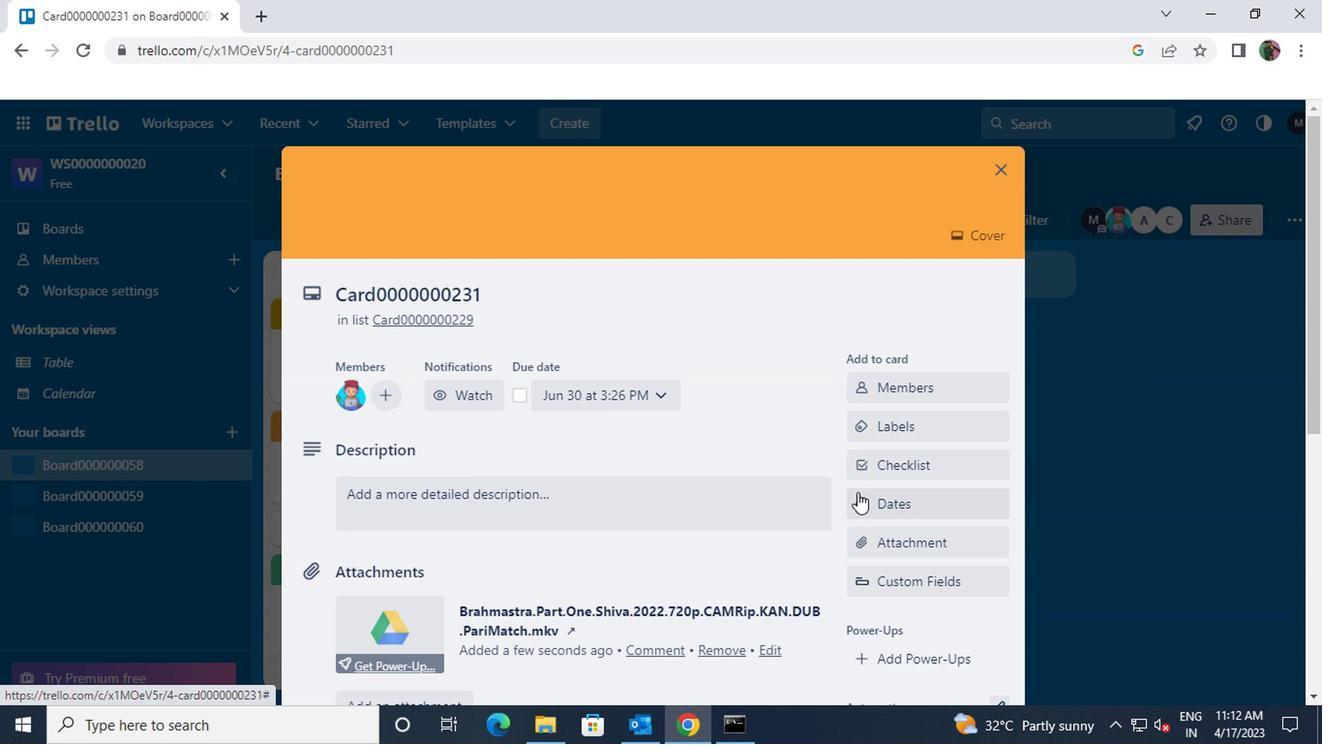 
Action: Mouse pressed left at (782, 507)
Screenshot: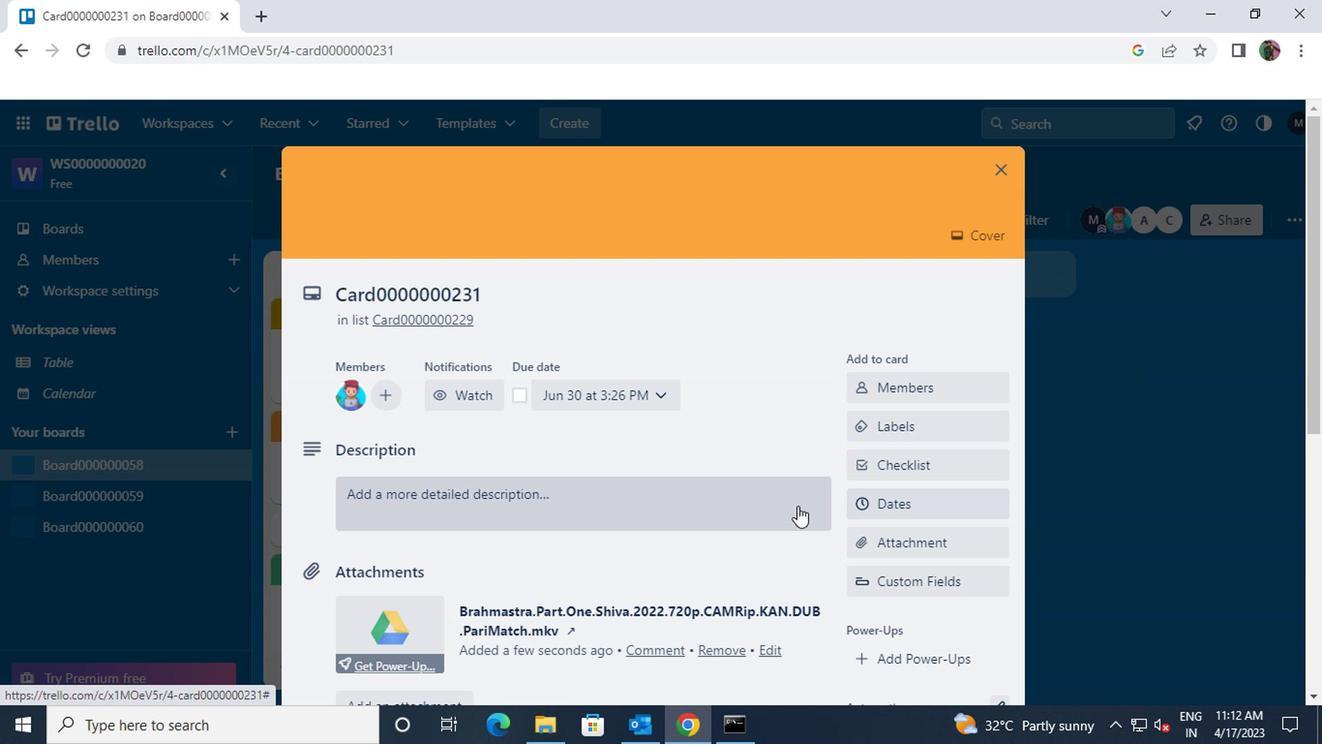 
Action: Key pressed <Key.shift>DS0000000231
Screenshot: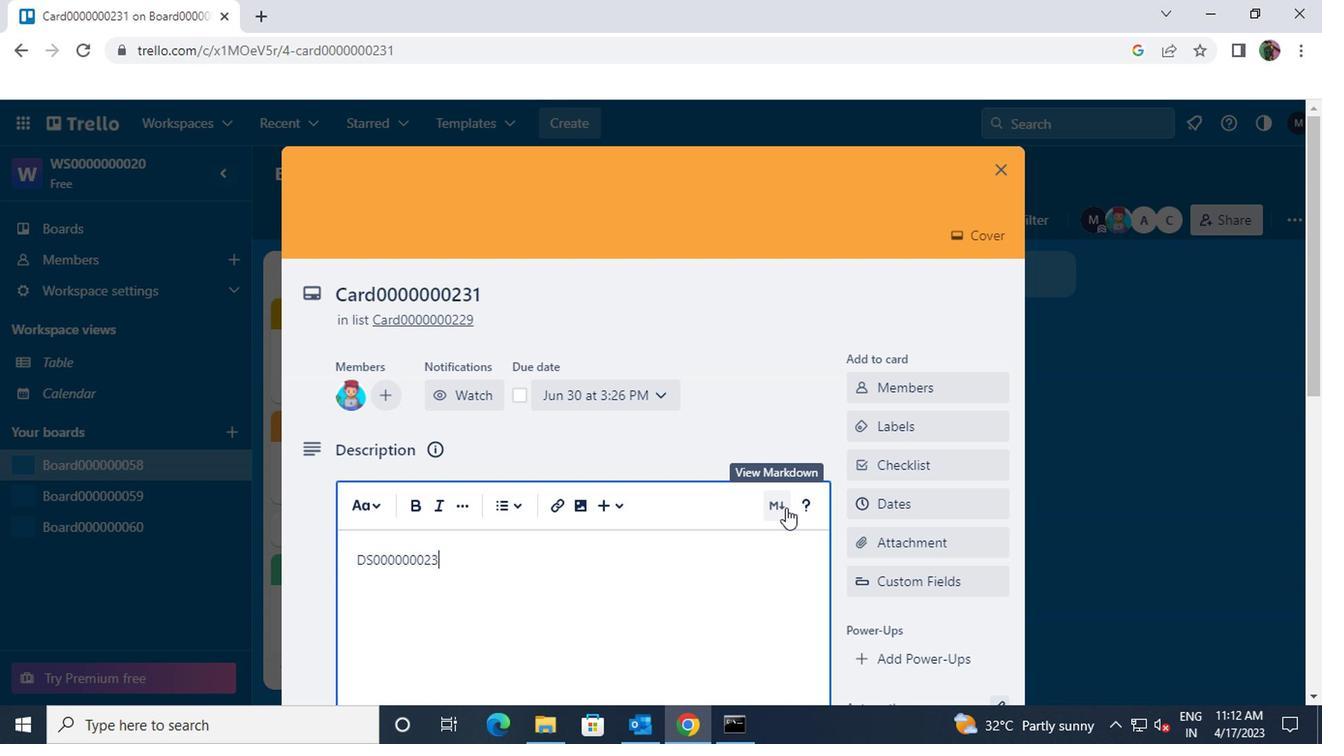 
Action: Mouse scrolled (782, 507) with delta (0, 0)
Screenshot: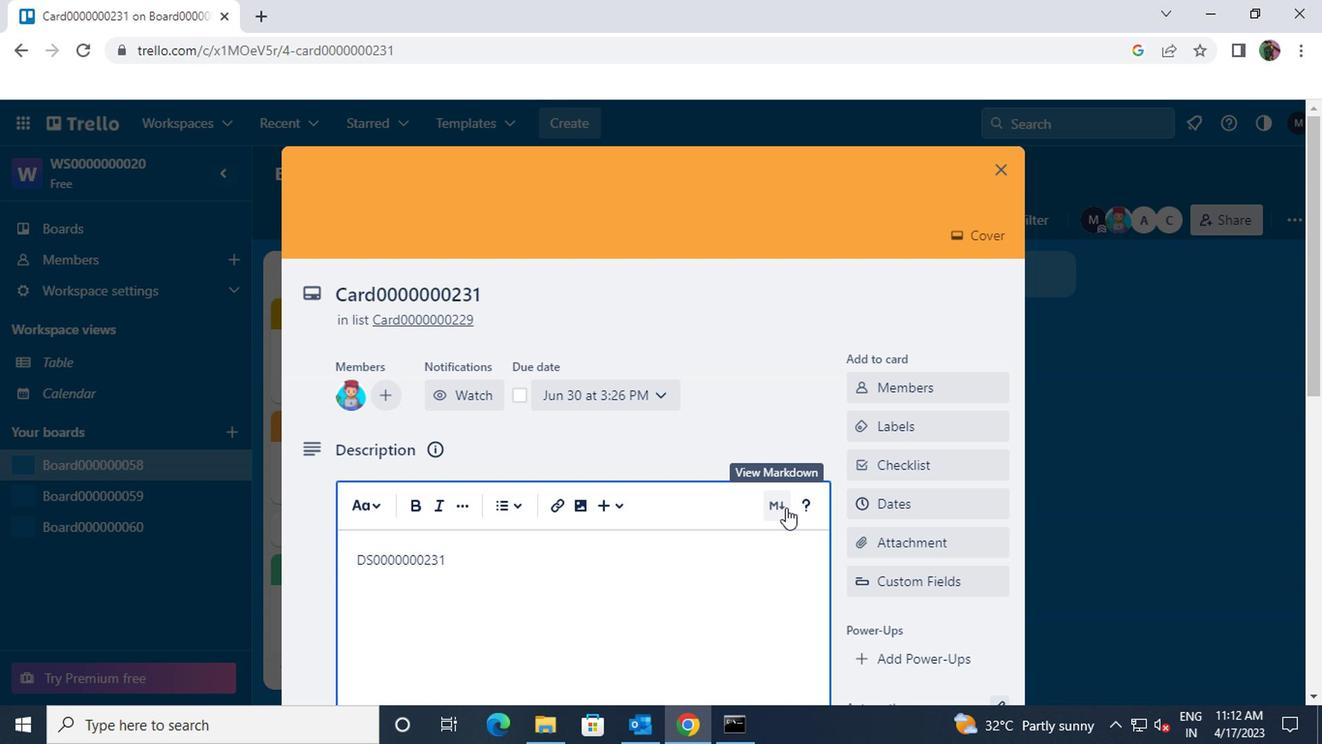 
Action: Mouse scrolled (782, 507) with delta (0, 0)
Screenshot: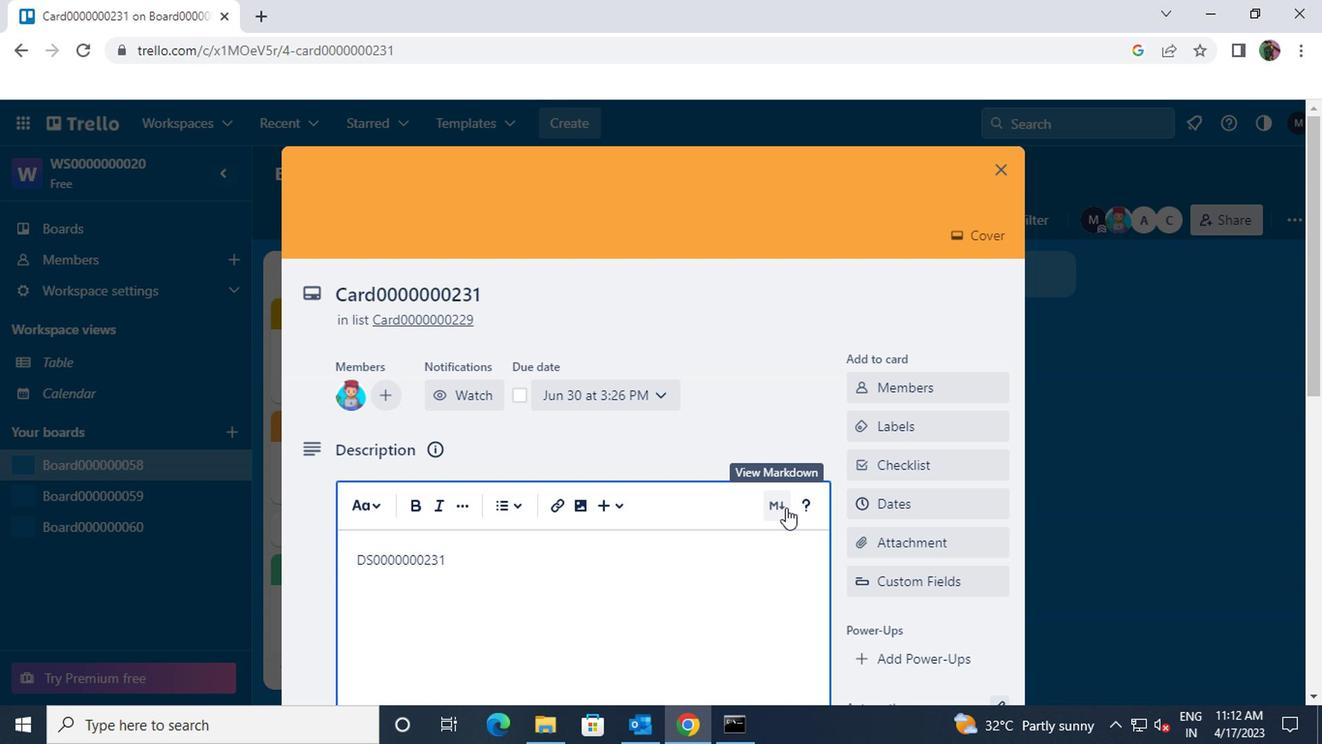
Action: Mouse moved to (347, 571)
Screenshot: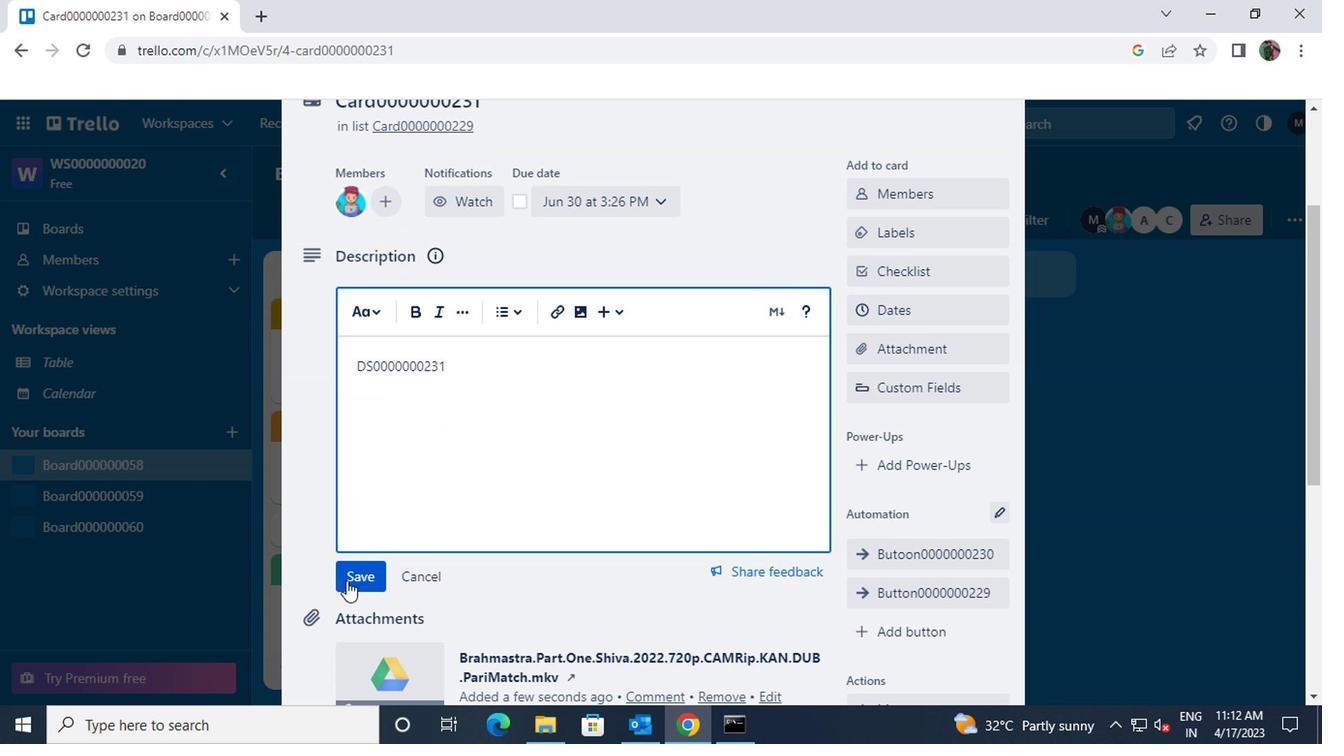 
Action: Mouse pressed left at (347, 571)
Screenshot: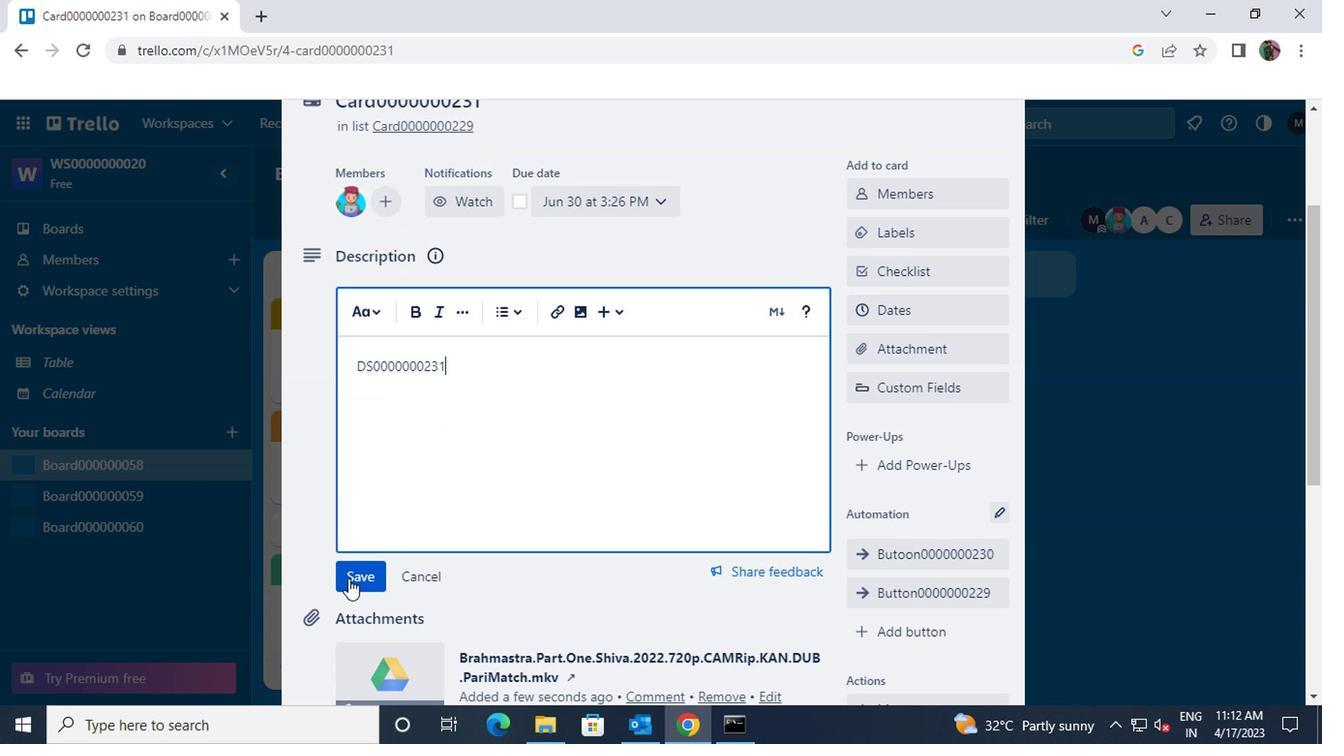 
Action: Mouse moved to (414, 554)
Screenshot: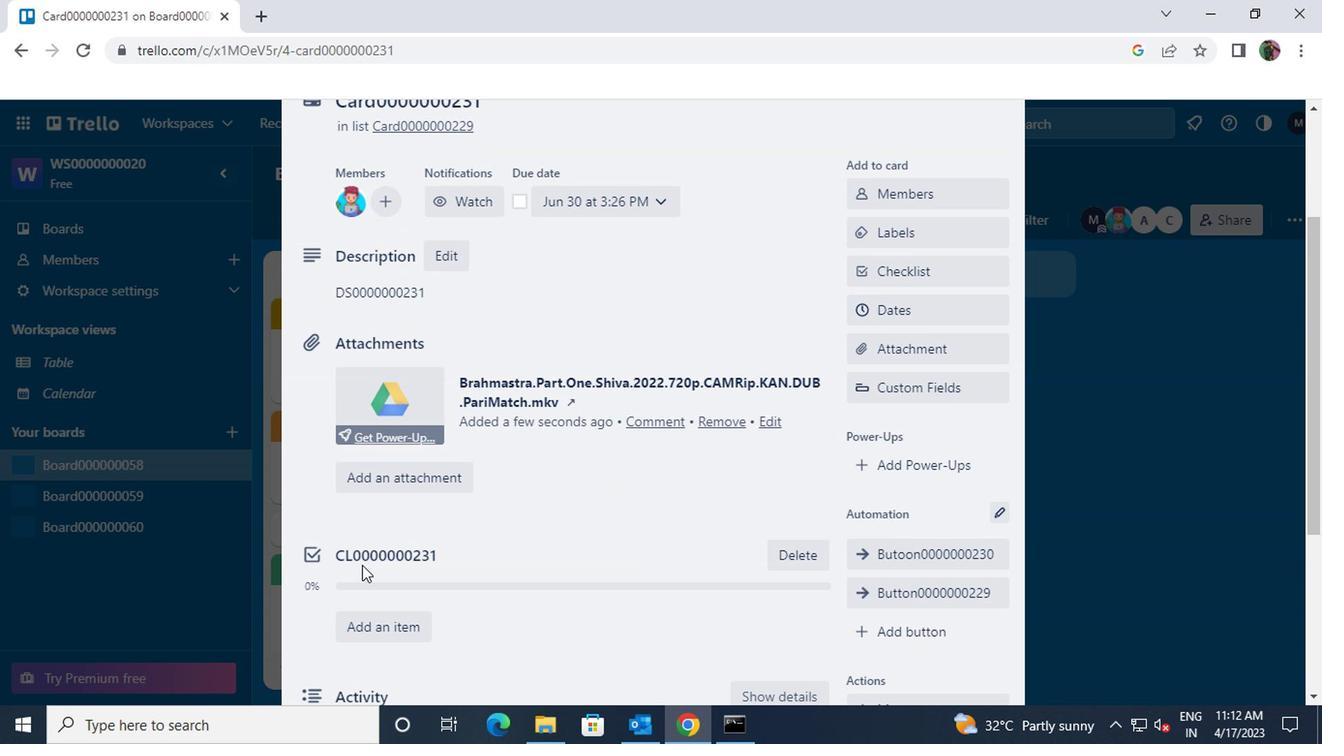 
Action: Mouse scrolled (414, 553) with delta (0, -1)
Screenshot: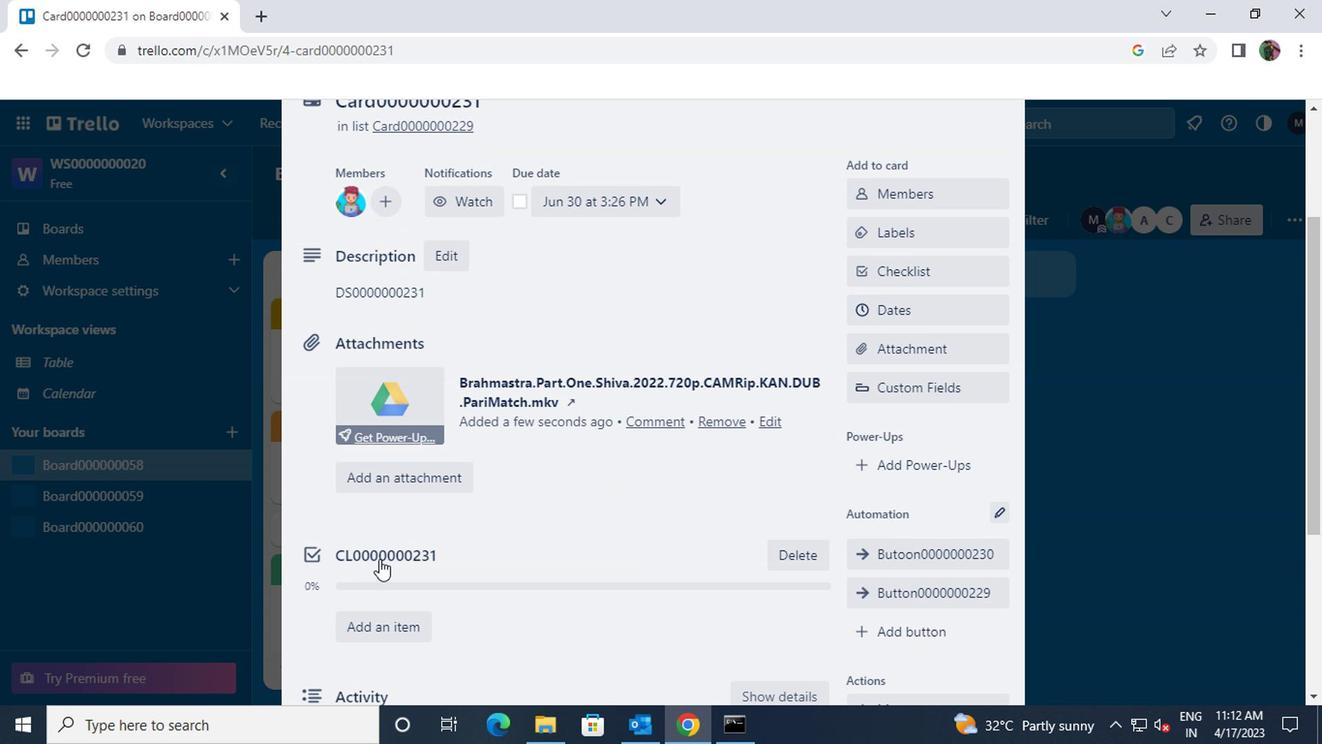 
Action: Mouse scrolled (414, 553) with delta (0, -1)
Screenshot: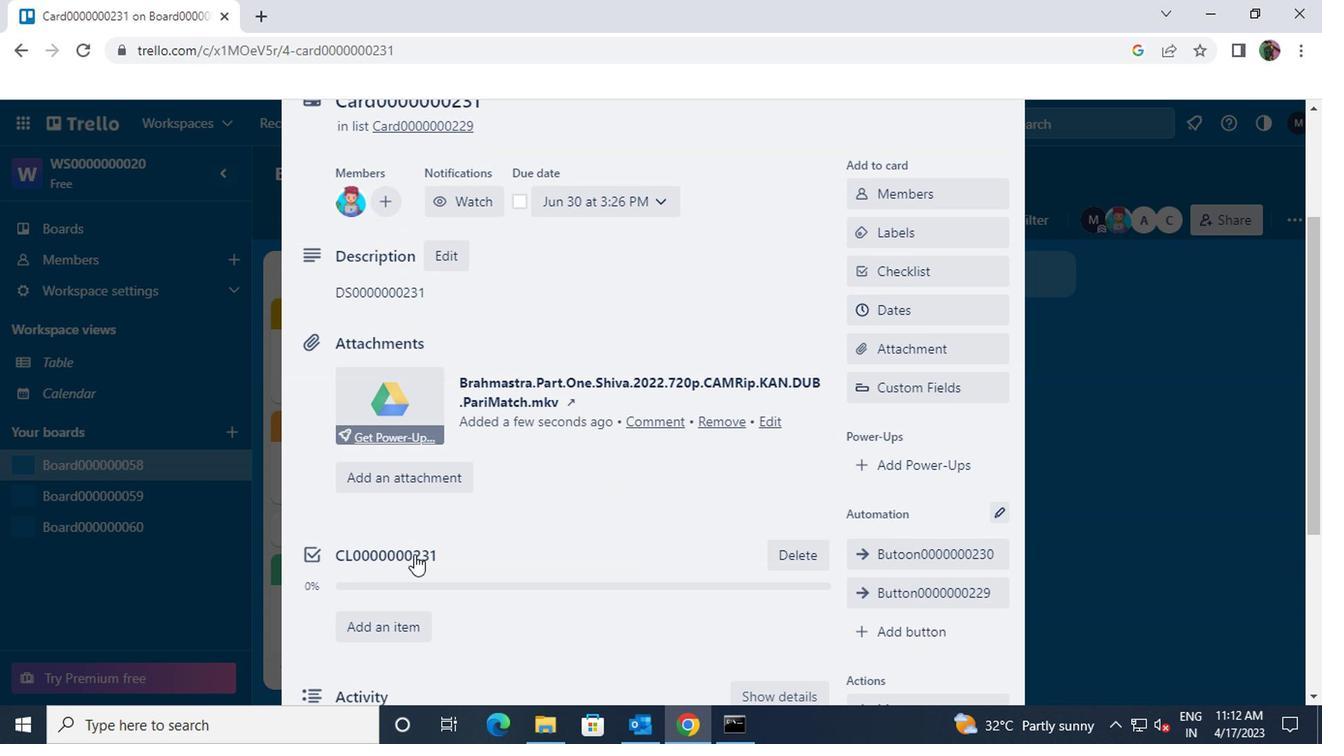 
Action: Mouse moved to (419, 540)
Screenshot: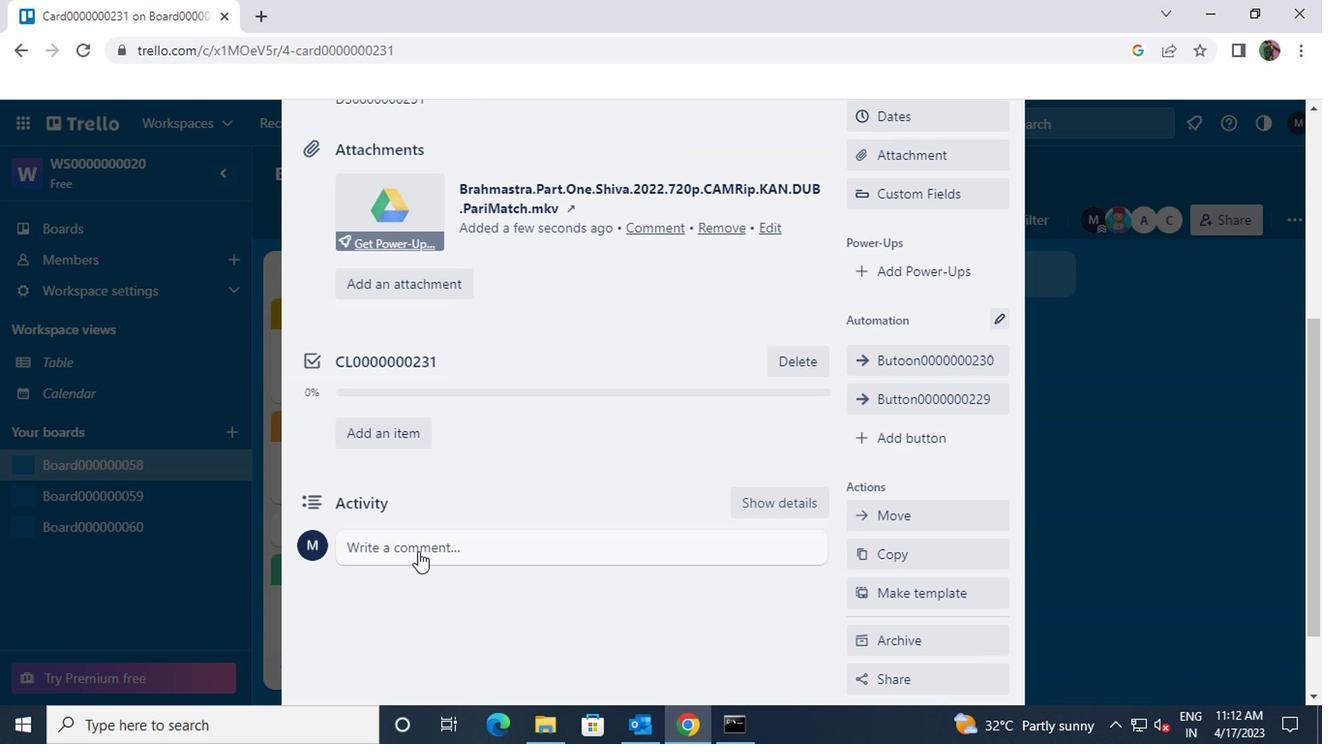 
Action: Mouse pressed left at (419, 540)
Screenshot: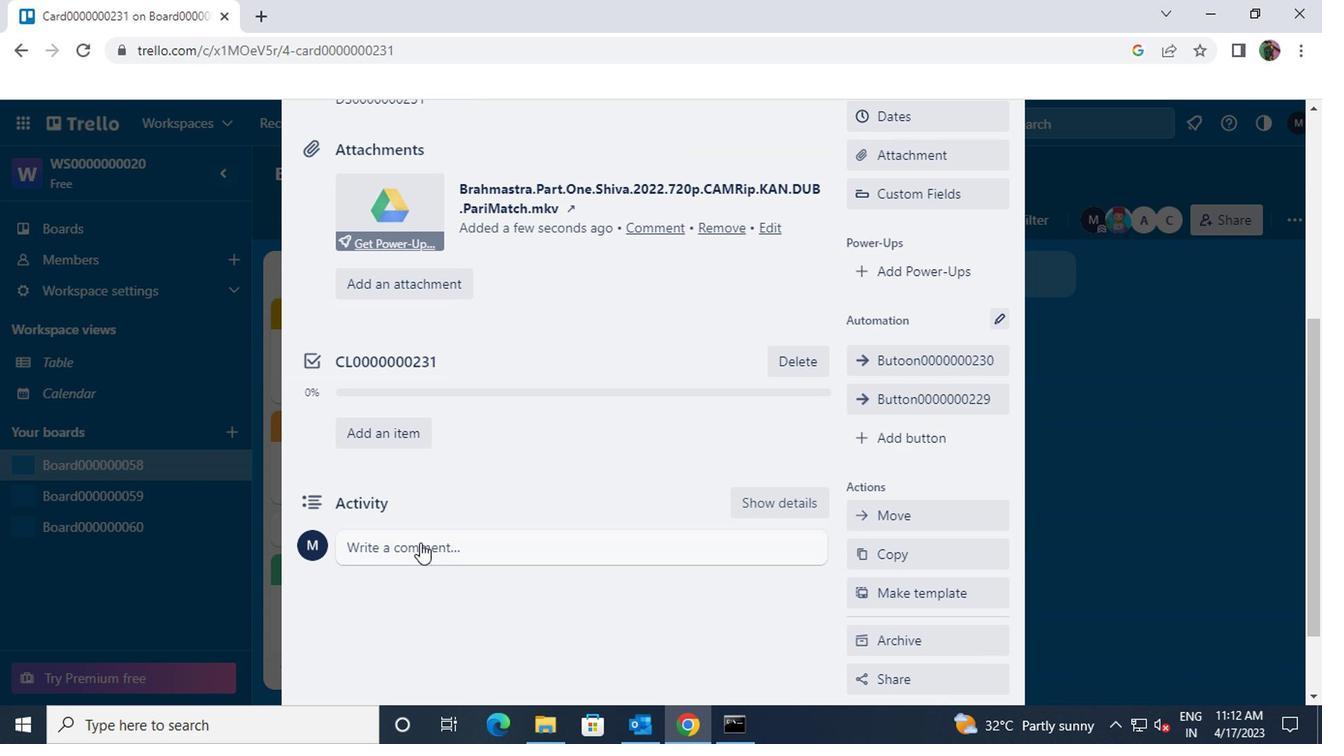 
Action: Key pressed <Key.shift>CM0000000231
Screenshot: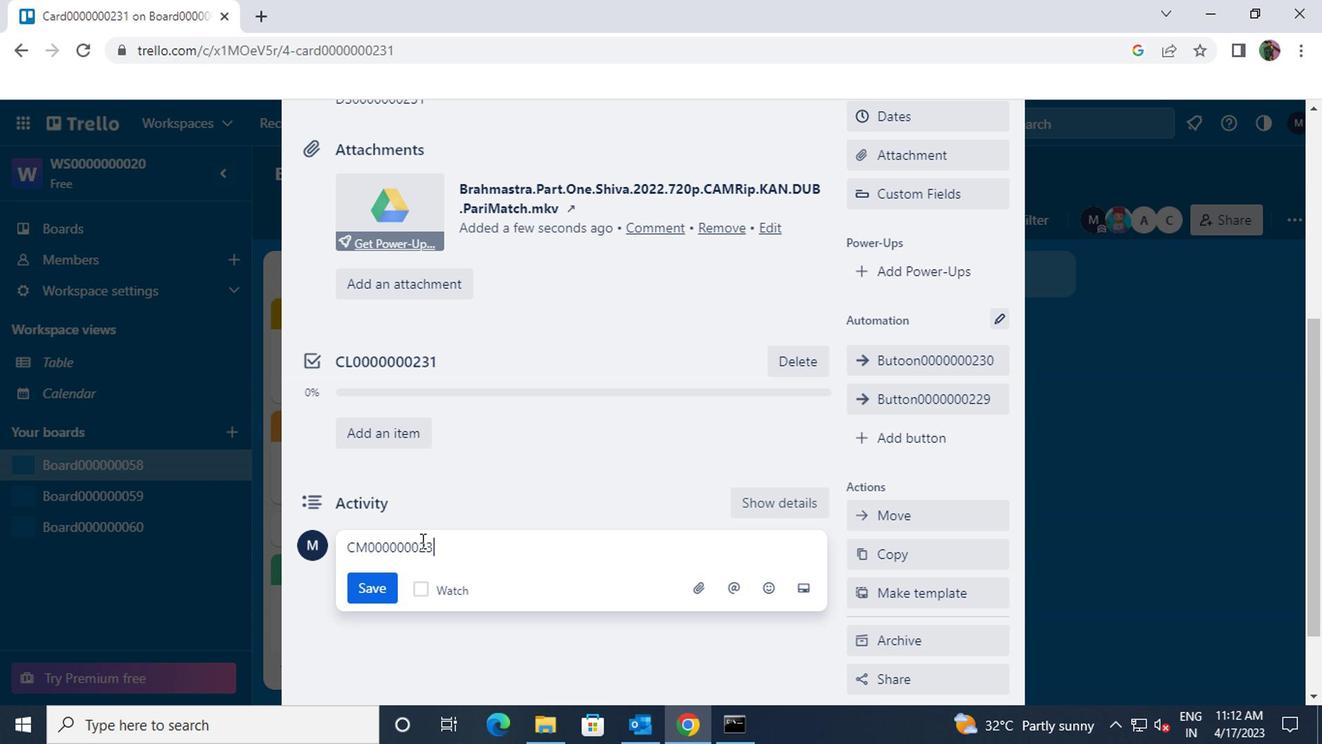 
Action: Mouse moved to (379, 593)
Screenshot: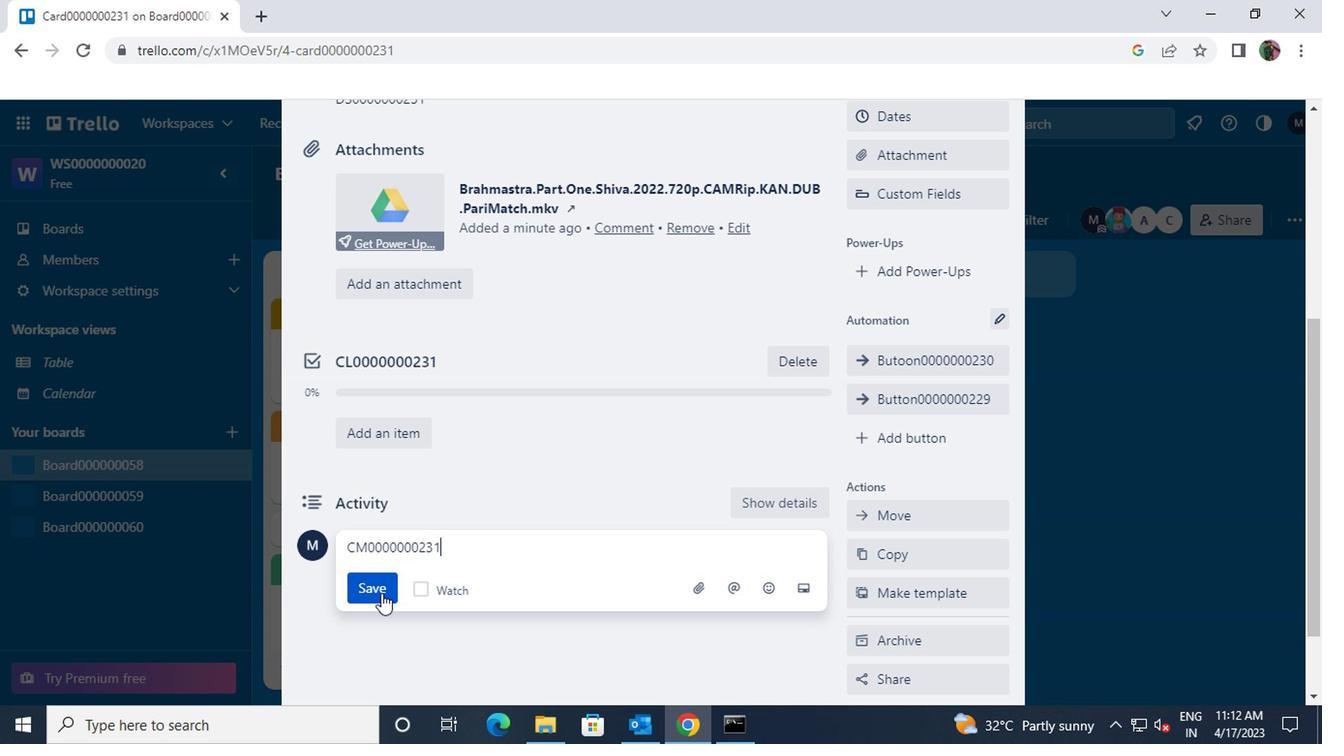 
Action: Mouse pressed left at (379, 593)
Screenshot: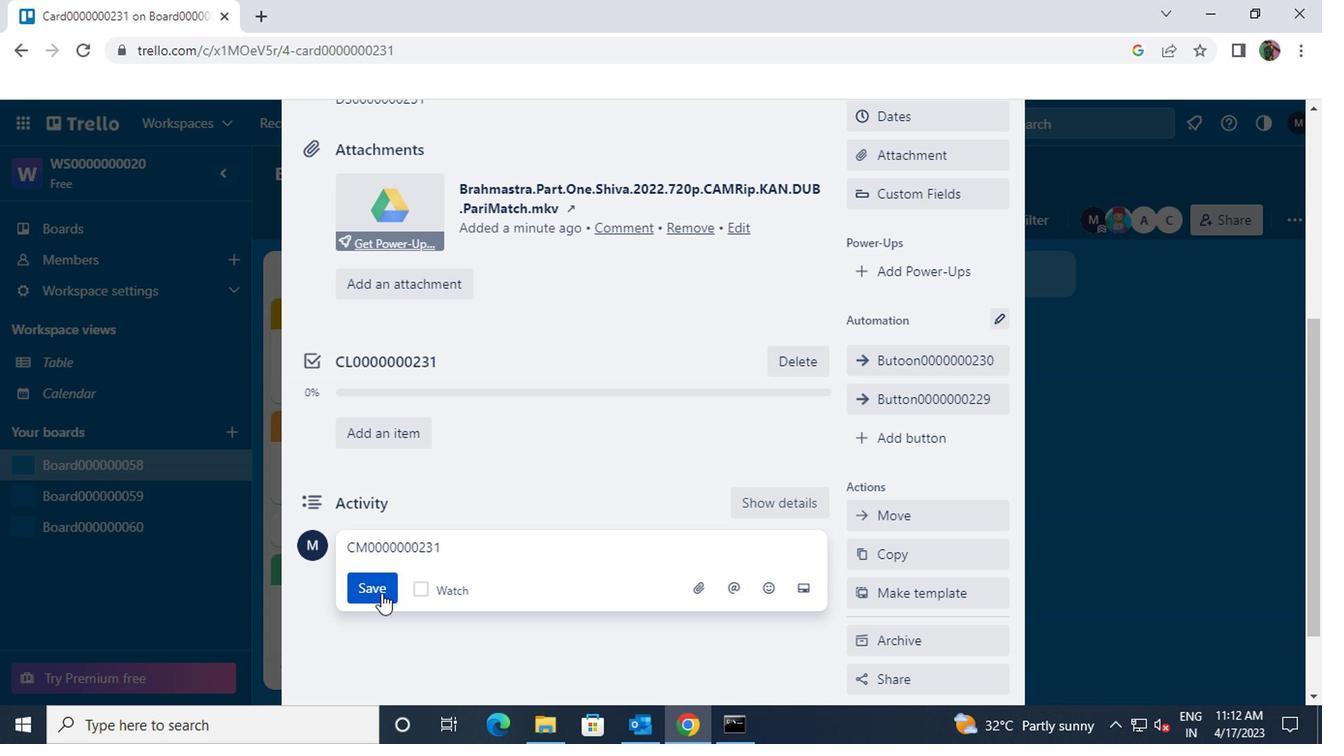 
